 Task: In the Company emc.com, Create email and send with subject: 'Welcome to a New Paradigm: Introducing Our Visionary Solution', and with mail content 'Hello,_x000D_
Welcome to a new era of excellence. Discover the tools and resources that will redefine your industry and set you on a path to greatness._x000D_
Thanks & Regards', attach the document: Project_plan.docx and insert image: visitingcard.jpg. Below Thanks & Regards, write snapchat and insert the URL: 'www.snapchat.com'. Mark checkbox to create task to follow up : In 3 business days .  Enter or choose an email address of recipient's from company's contact and send.. Logged in from softage.5@softage.net
Action: Mouse moved to (82, 57)
Screenshot: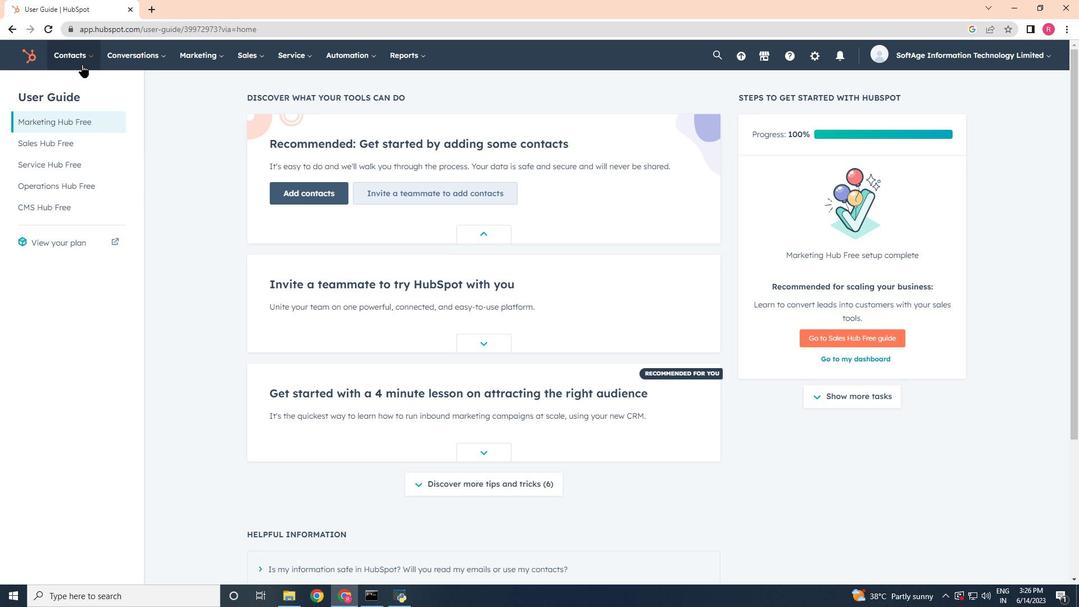 
Action: Mouse pressed left at (82, 57)
Screenshot: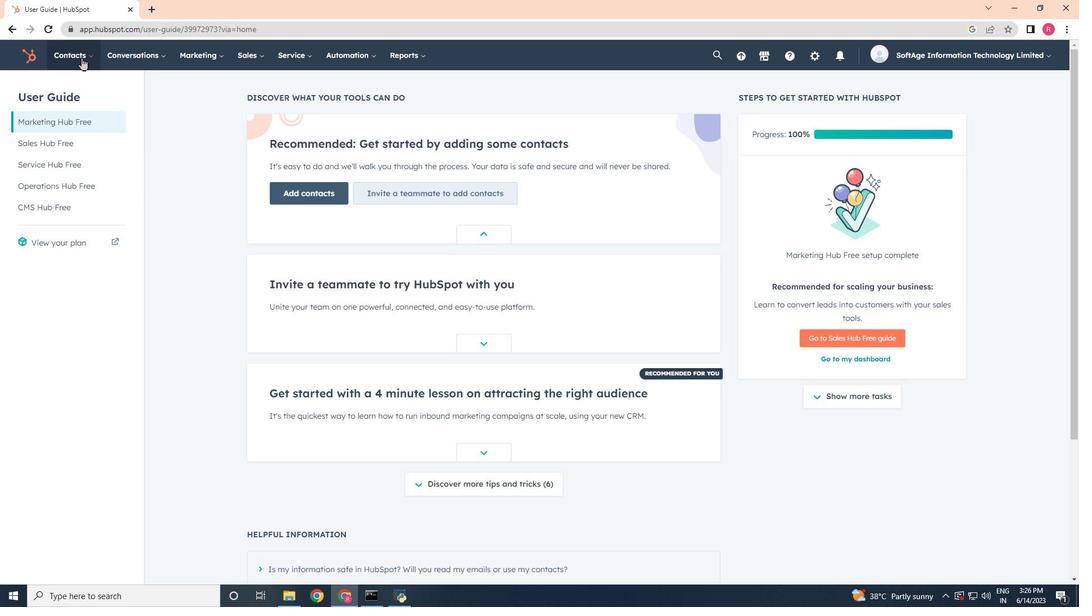 
Action: Mouse moved to (85, 104)
Screenshot: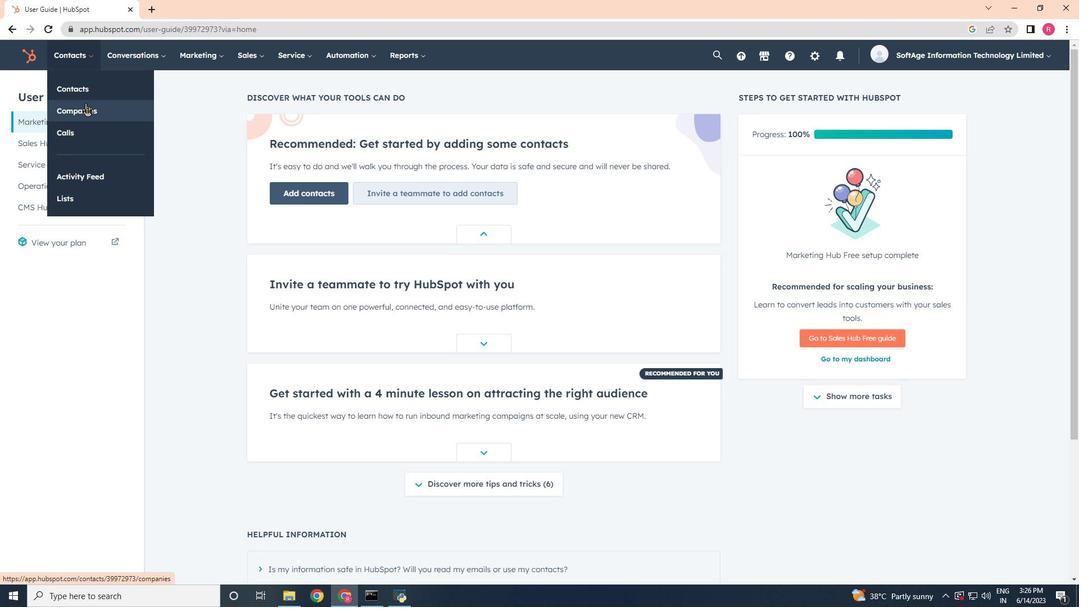 
Action: Mouse pressed left at (85, 104)
Screenshot: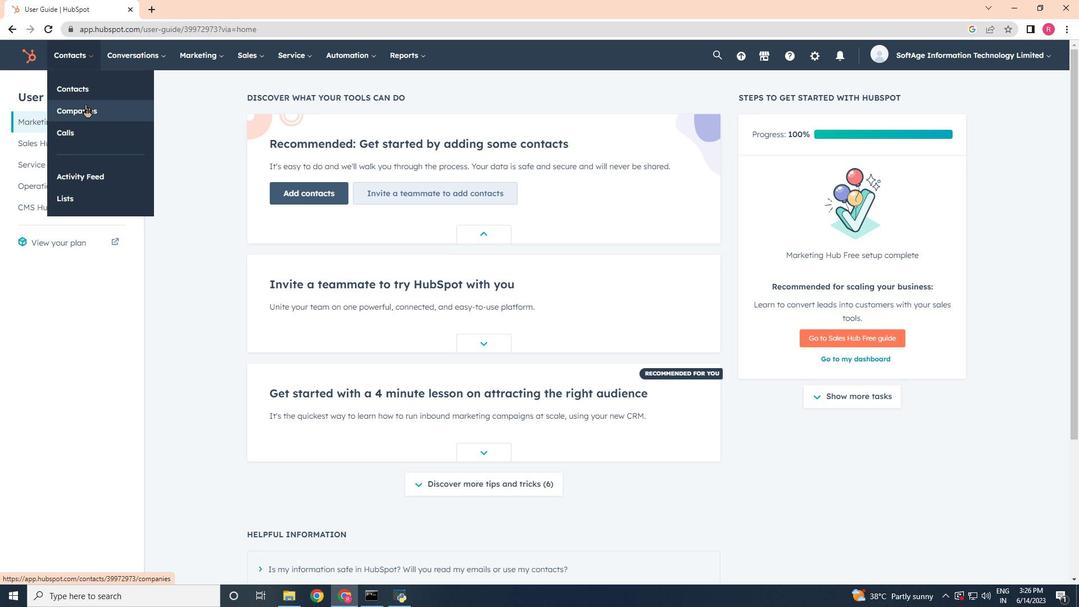 
Action: Mouse moved to (94, 181)
Screenshot: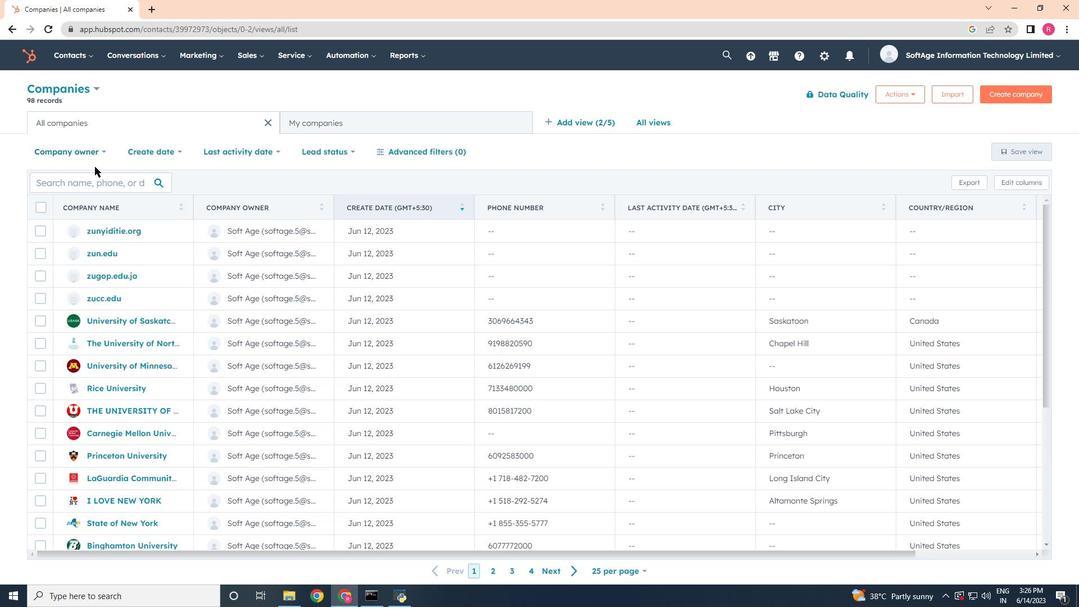 
Action: Mouse pressed left at (94, 181)
Screenshot: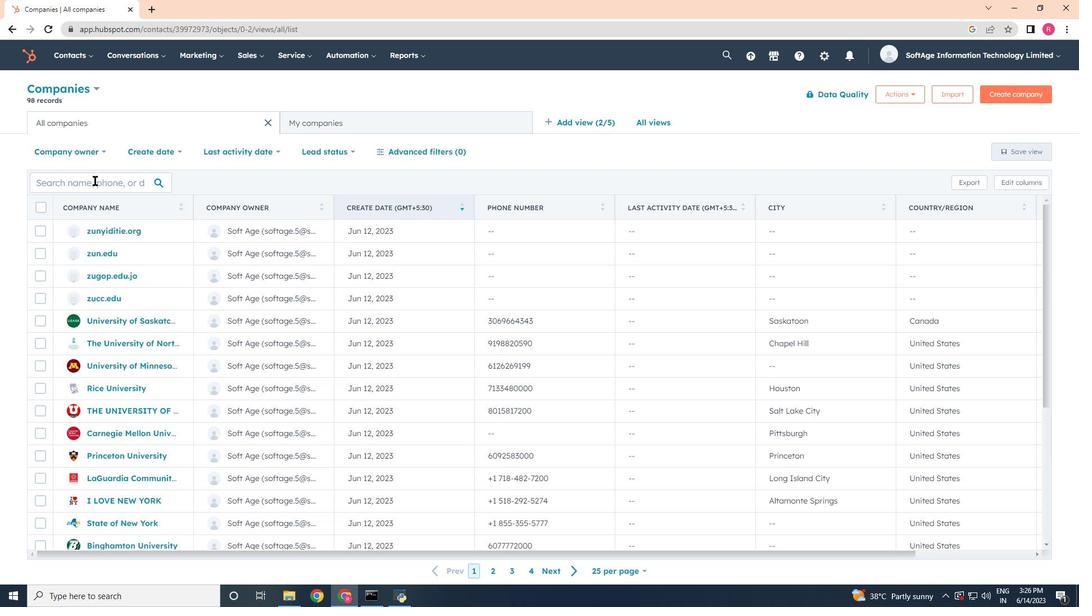 
Action: Key pressed emc.com
Screenshot: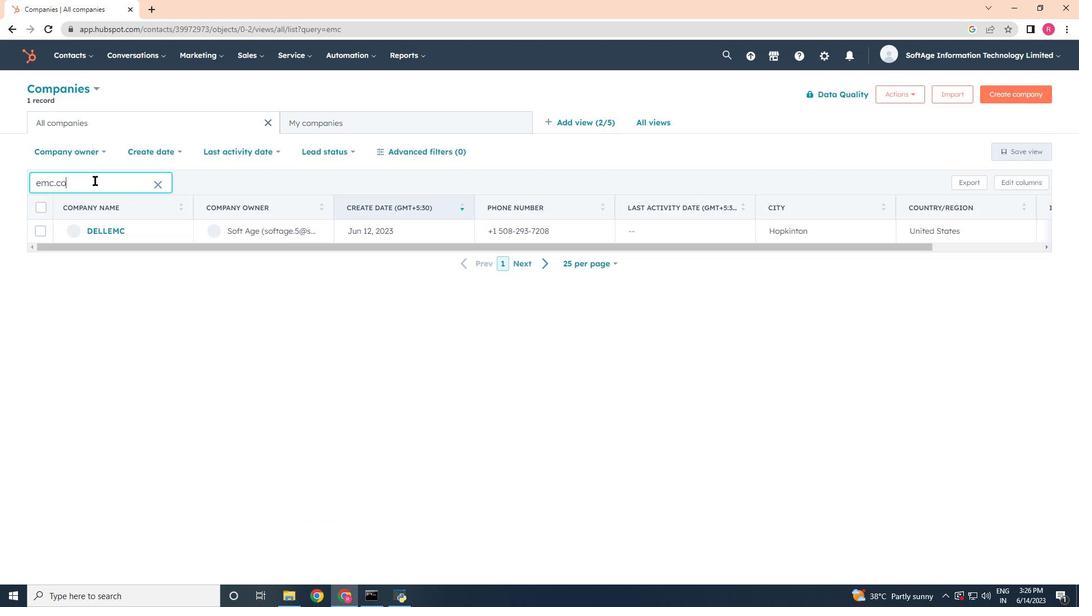 
Action: Mouse moved to (93, 231)
Screenshot: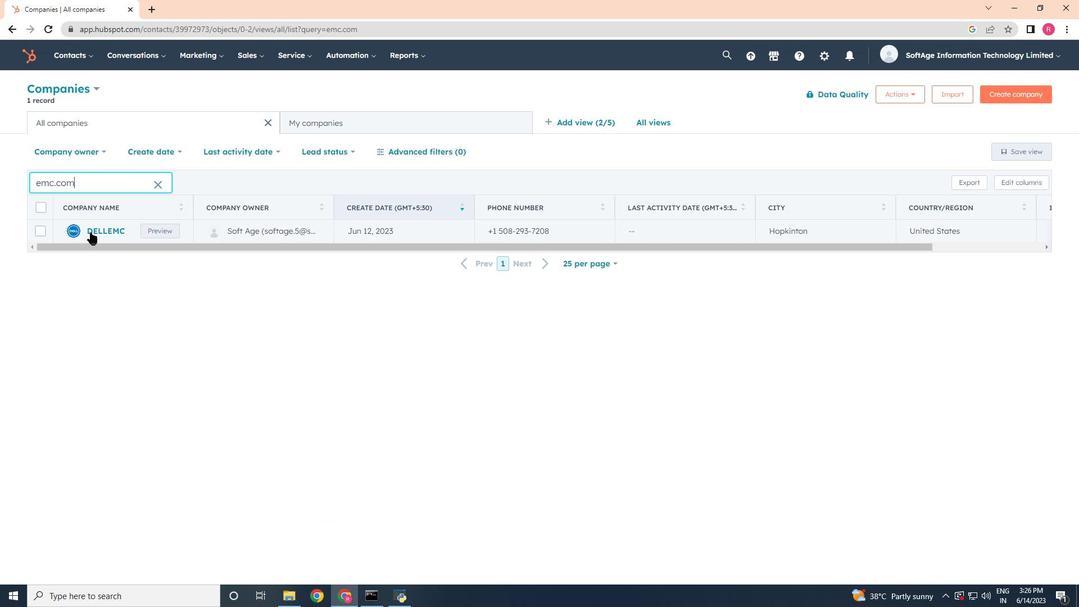 
Action: Mouse pressed left at (93, 231)
Screenshot: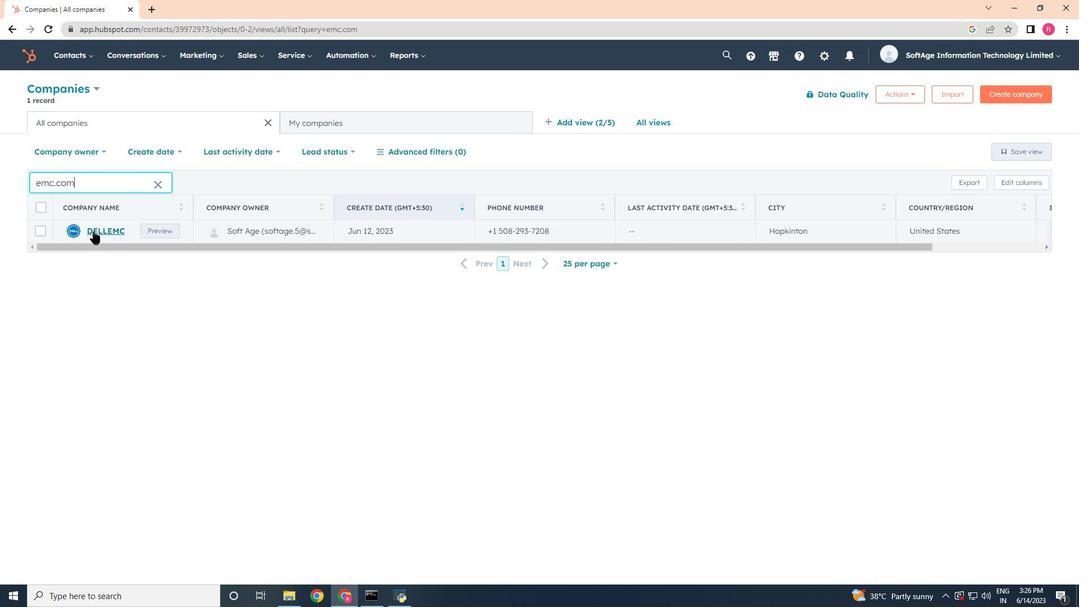 
Action: Mouse moved to (78, 185)
Screenshot: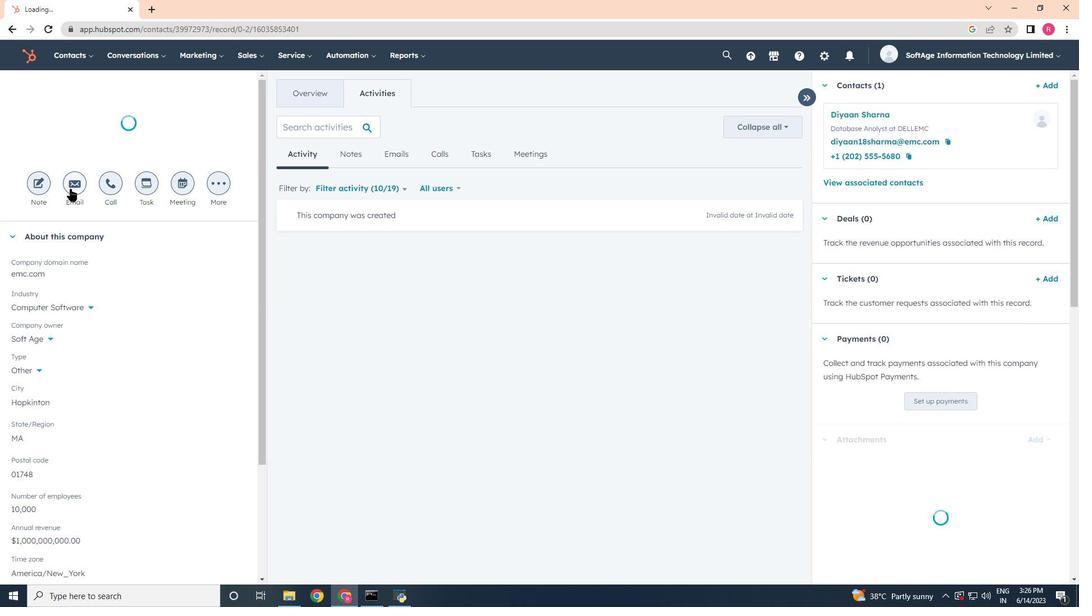 
Action: Mouse pressed left at (78, 185)
Screenshot: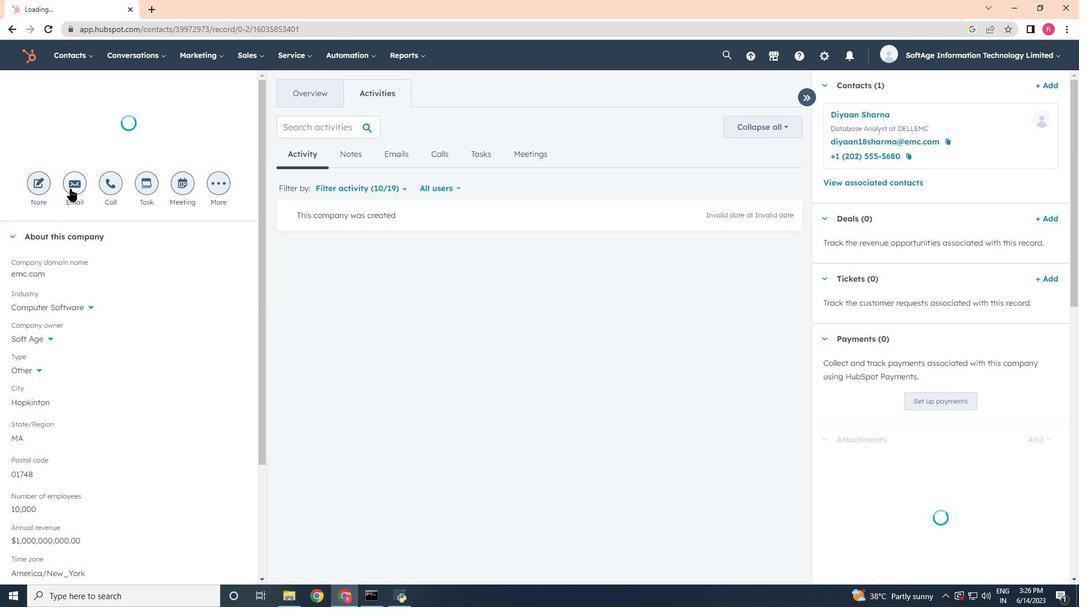
Action: Mouse moved to (953, 279)
Screenshot: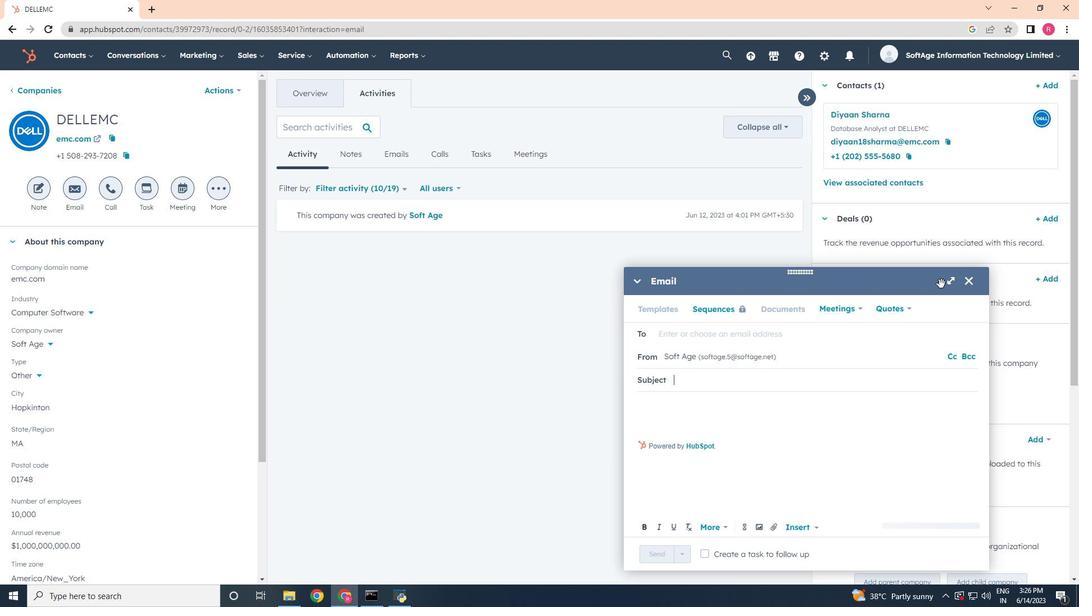 
Action: Mouse pressed left at (953, 279)
Screenshot: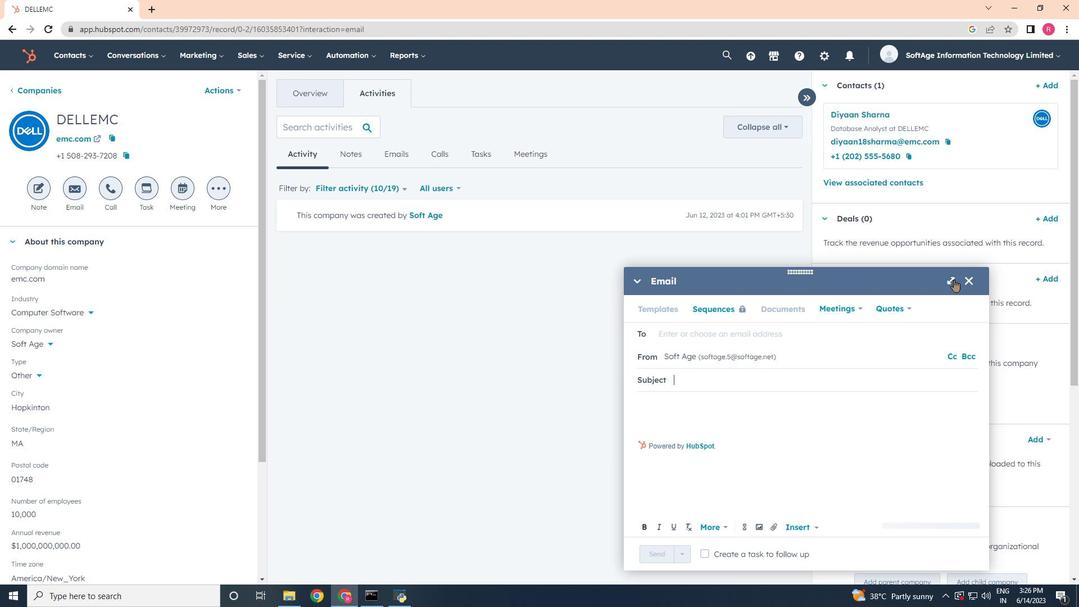 
Action: Mouse moved to (349, 245)
Screenshot: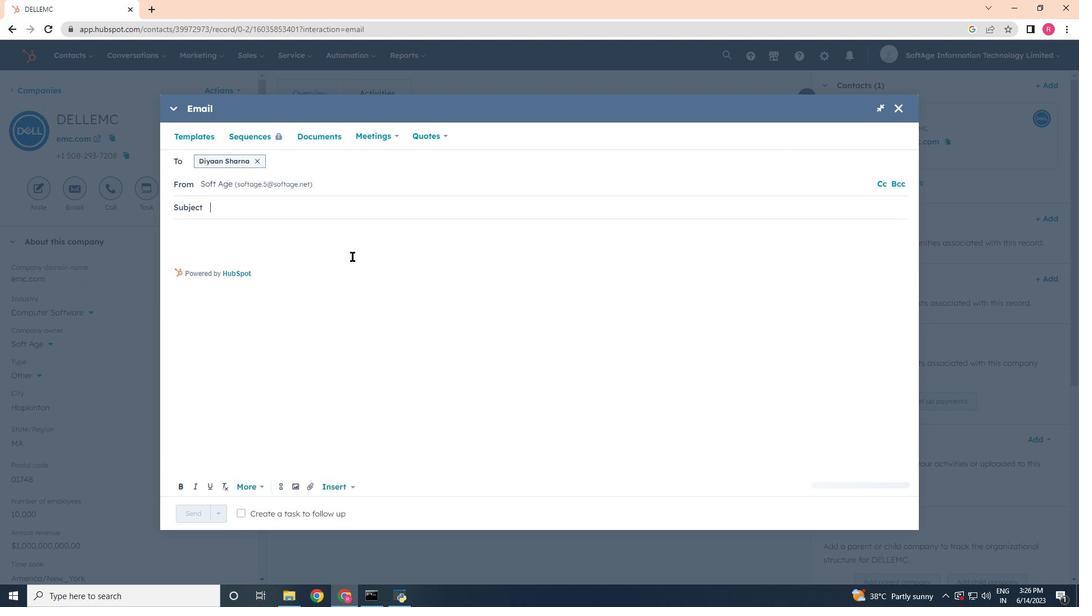 
Action: Key pressed <Key.shift><Key.shift><Key.shift><Key.shift><Key.shift><Key.shift><Key.shift><Key.shift><Key.shift><Key.shift><Key.shift><Key.shift><Key.shift><Key.shift><Key.shift><Key.shift><Key.shift><Key.shift><Key.shift><Key.shift><Key.shift><Key.shift><Key.shift><Key.shift><Key.shift><Key.shift><Key.shift><Key.shift><Key.shift><Key.shift><Key.shift><Key.shift><Key.shift><Key.shift><Key.shift><Key.shift><Key.shift><Key.shift><Key.shift><Key.shift><Key.shift><Key.shift><Key.shift><Key.shift><Key.shift><Key.shift><Key.shift><Key.shift><Key.shift><Key.shift><Key.shift><Key.shift><Key.shift><Key.shift><Key.shift><Key.shift><Key.shift><Key.shift>Welcome<Key.space>to<Key.space>a<Key.space><Key.shift>New<Key.space><Key.shift>Paradigm<Key.shift_r>:<Key.space><Key.shift>Introducing<Key.space><Key.shift>Our<Key.space><Key.shift>Visionary<Key.space><Key.shift><Key.shift><Key.shift><Key.shift><Key.shift><Key.shift><Key.shift><Key.shift><Key.shift><Key.shift><Key.shift><Key.shift><Key.shift><Key.shift><Key.shift><Key.shift><Key.shift><Key.shift>Solution
Screenshot: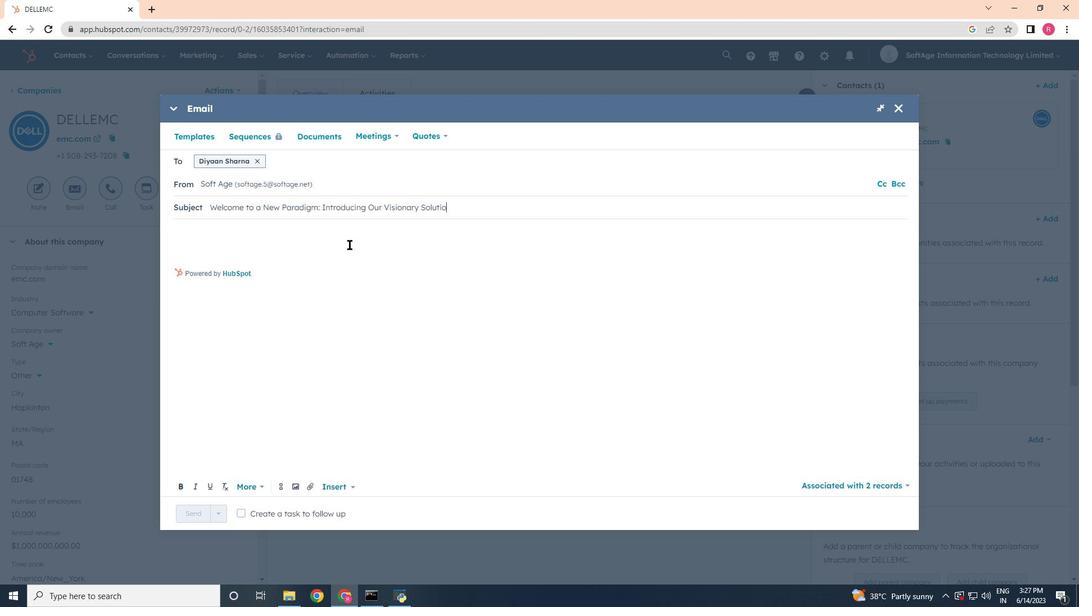 
Action: Mouse moved to (267, 239)
Screenshot: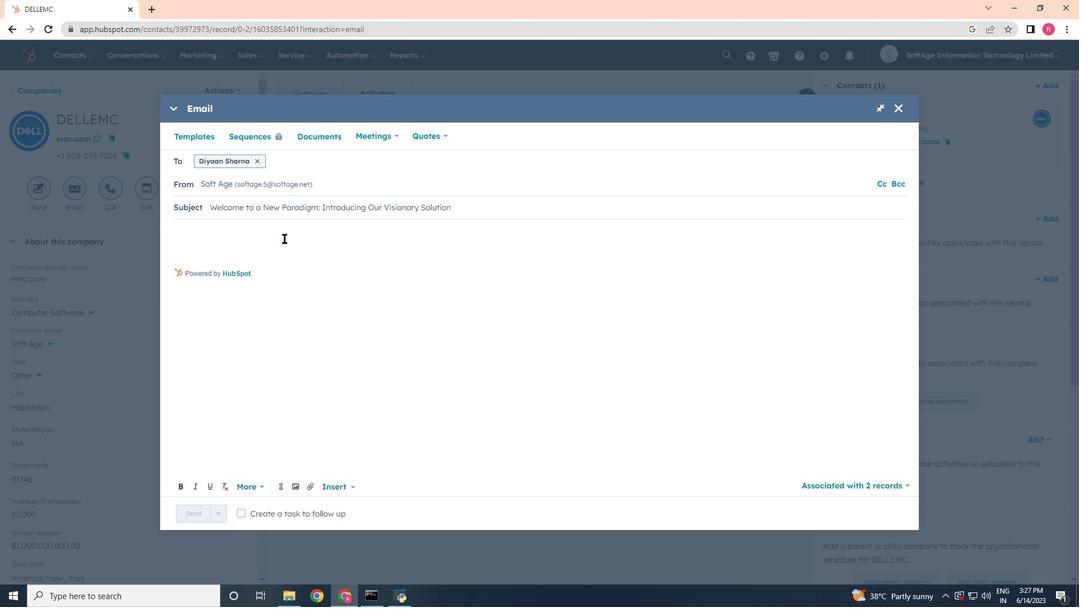 
Action: Mouse pressed left at (267, 239)
Screenshot: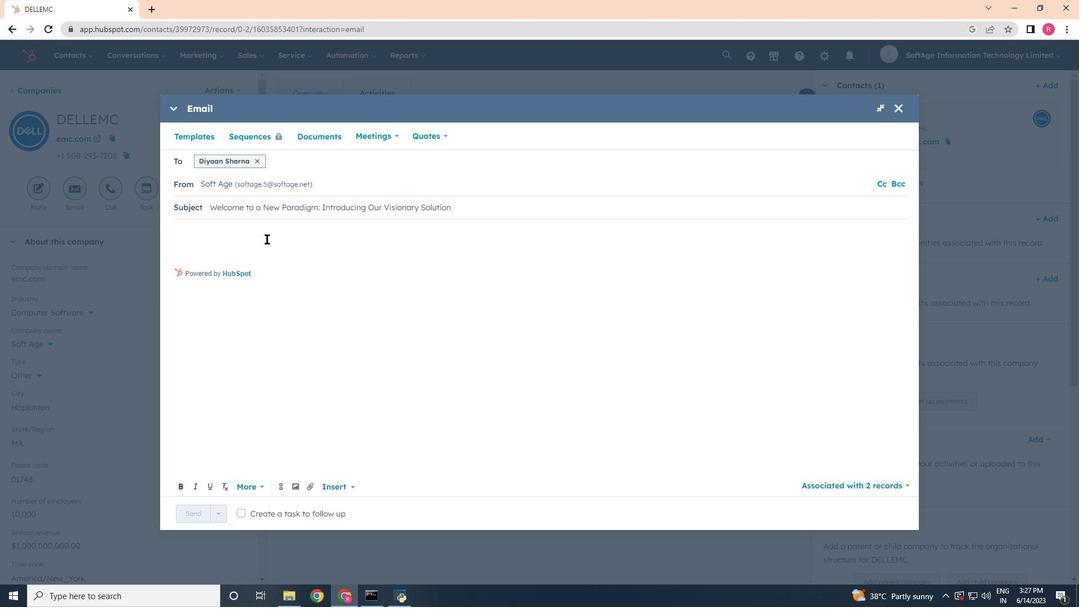 
Action: Key pressed <Key.backspace><Key.backspace><Key.shift>Hello,<Key.enter><Key.enter><Key.shift><Key.shift><Key.shift><Key.shift><Key.shift><Key.shift>Welcome<Key.space>to<Key.space>a<Key.space><Key.shift>new<Key.space>era<Key.space>of<Key.space>excellence<Key.space><Key.backspace>.<Key.space><Key.shift>Discover<Key.space>the<Key.space>tool<Key.space><Key.backspace>s<Key.space>and<Key.space>resources<Key.space>that<Key.space>will<Key.space>redefine<Key.space>your<Key.space>industry<Key.space>and<Key.space>set<Key.space>you<Key.space>on<Key.space>a<Key.space>path<Key.space>to<Key.space>greatness.\<Key.backspace><Key.enter><Key.enter><Key.shift><Key.shift><Key.shift><Key.shift><Key.shift><Key.shift><Key.shift><Key.shift><Key.shift><Key.shift><Key.shift><Key.shift>Thanks<Key.space><Key.shift><Key.shift><Key.shift><Key.shift><Key.shift><Key.shift><Key.shift><Key.shift><Key.shift><Key.shift><Key.shift><Key.shift><Key.shift><Key.shift><Key.shift><Key.shift><Key.shift><Key.shift><Key.shift><Key.shift><Key.shift><Key.shift><Key.shift><Key.shift><Key.shift><Key.shift><Key.shift><Key.shift><Key.shift><Key.shift><Key.shift><Key.shift><Key.shift><Key.shift><Key.shift><Key.shift><Key.shift><Key.shift><Key.shift>&<Key.space><Key.shift><Key.shift><Key.shift><Key.shift><Key.shift><Key.shift><Key.shift><Key.shift><Key.shift><Key.shift><Key.shift>Regards,
Screenshot: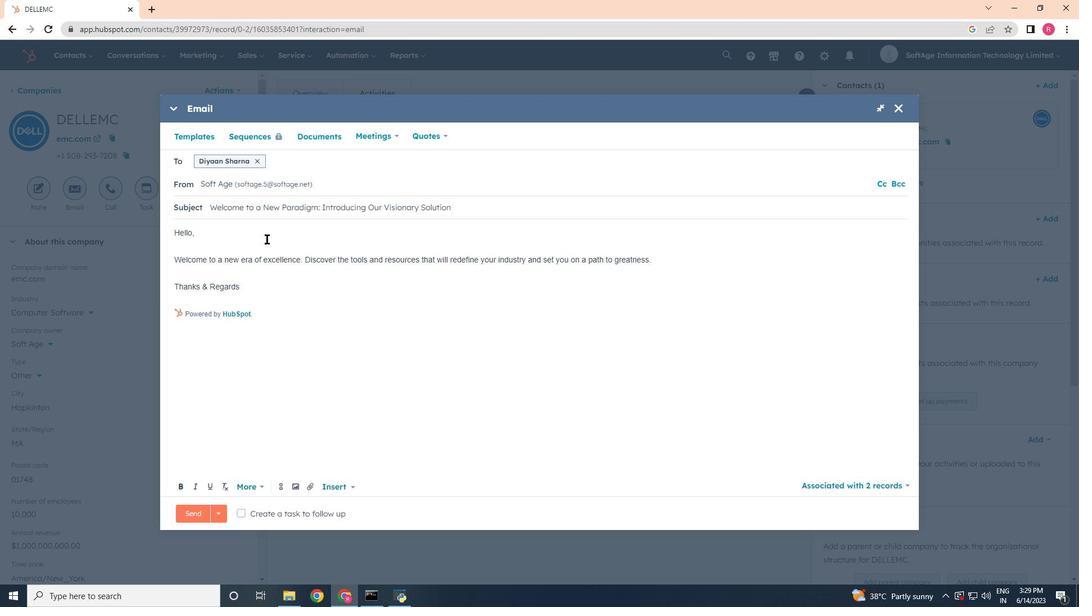 
Action: Mouse moved to (310, 391)
Screenshot: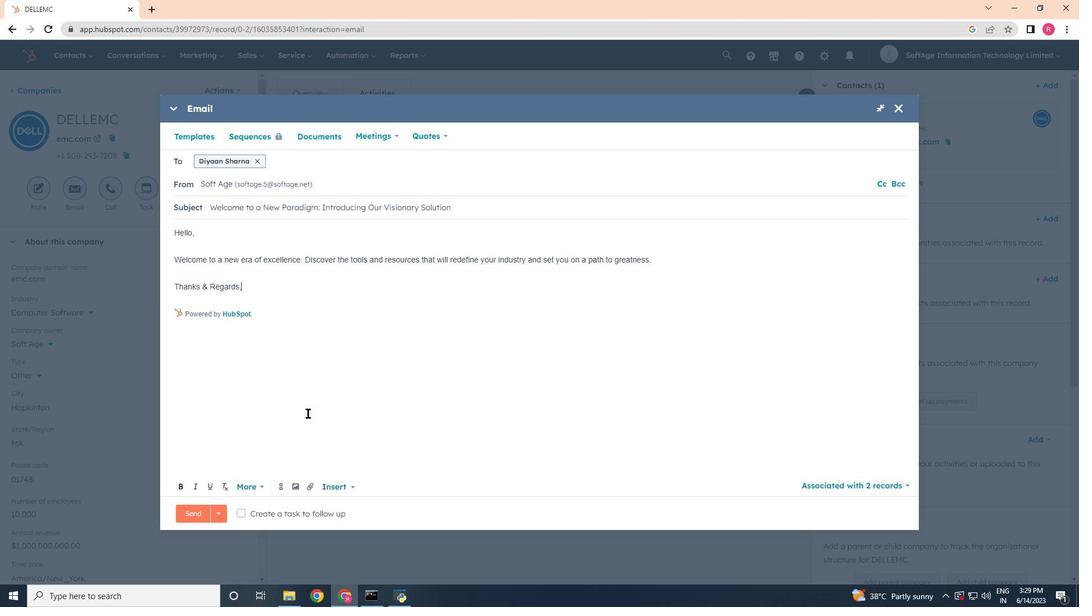 
Action: Key pressed <Key.enter>
Screenshot: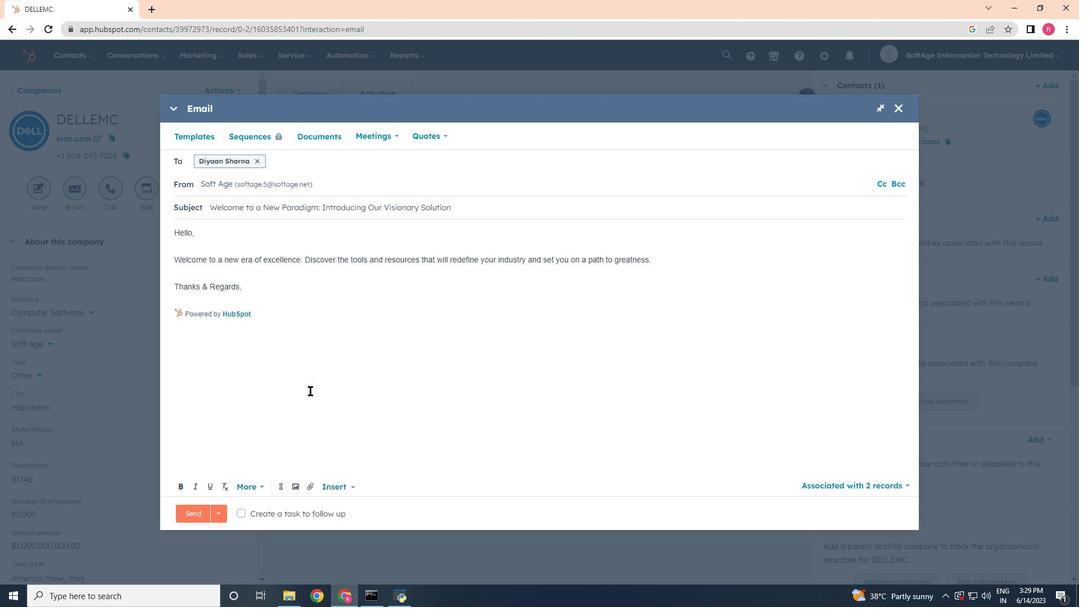 
Action: Mouse moved to (310, 490)
Screenshot: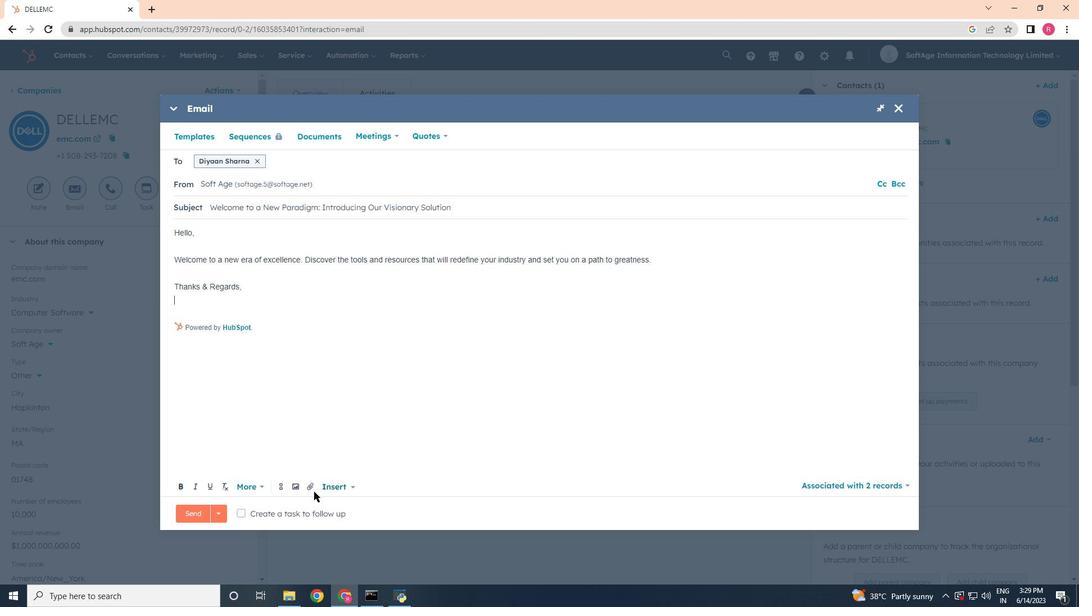 
Action: Mouse pressed left at (310, 490)
Screenshot: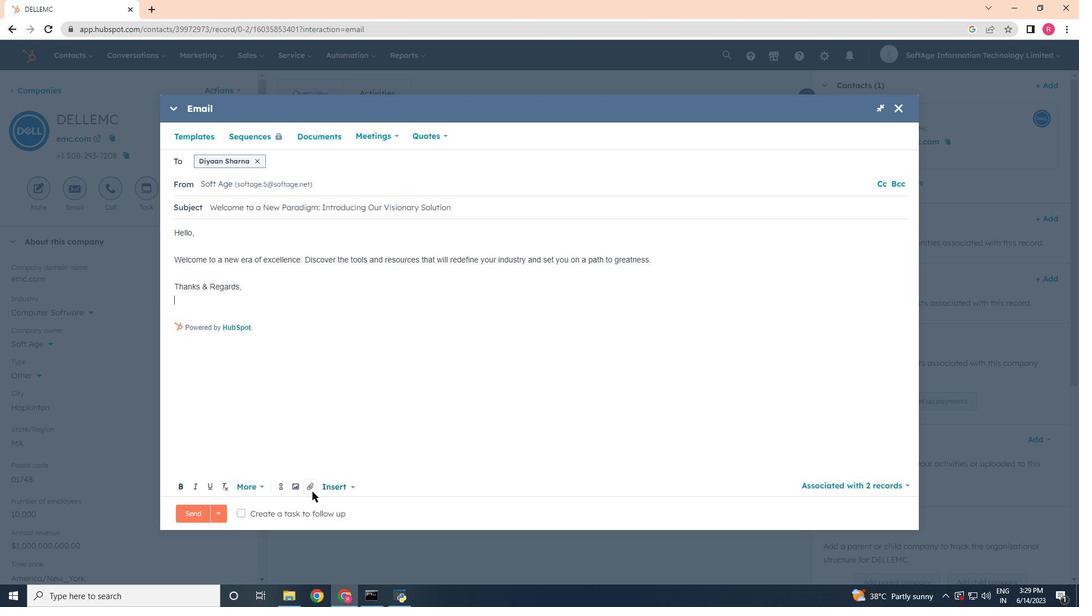 
Action: Mouse moved to (317, 455)
Screenshot: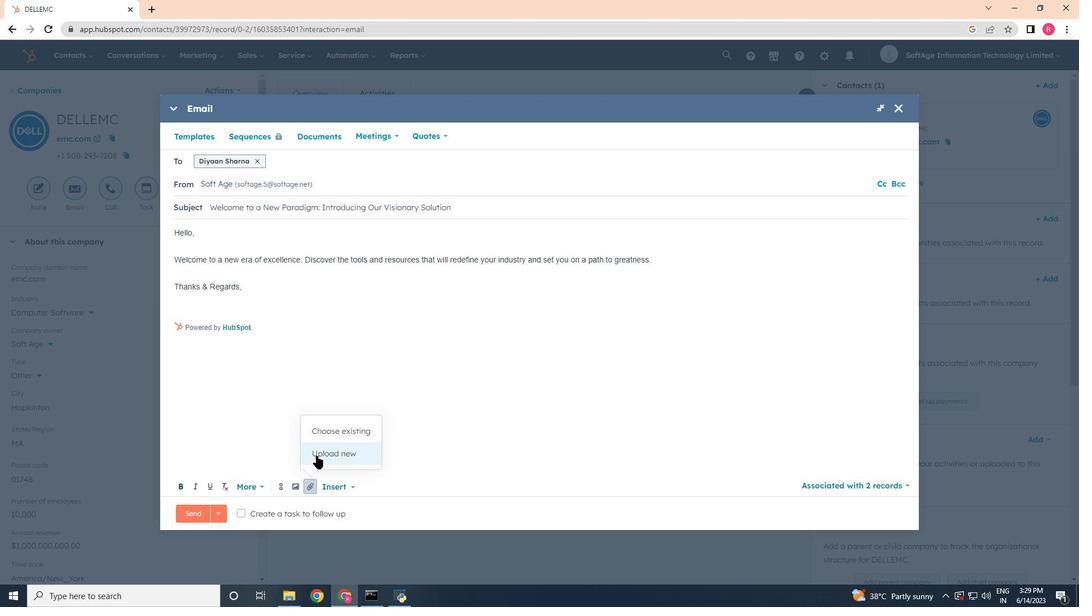 
Action: Mouse pressed left at (317, 455)
Screenshot: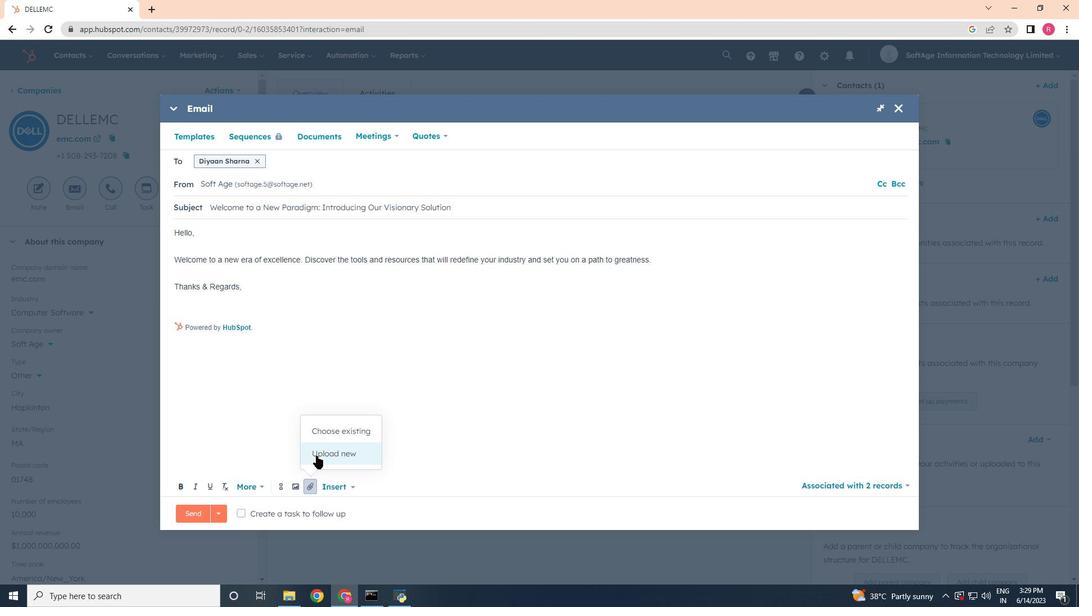 
Action: Mouse moved to (175, 184)
Screenshot: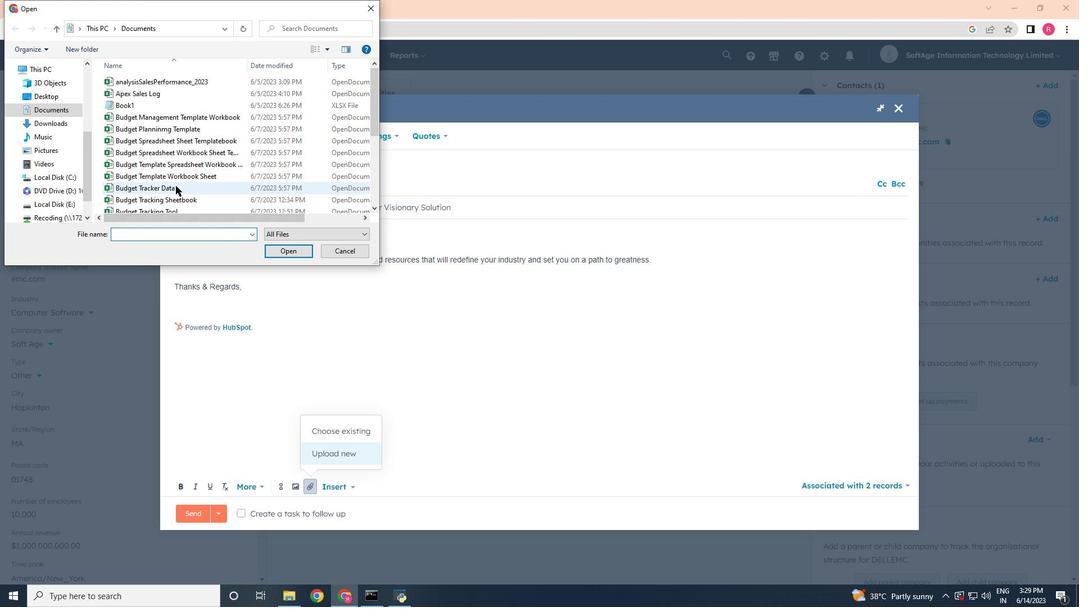 
Action: Mouse scrolled (175, 183) with delta (0, 0)
Screenshot: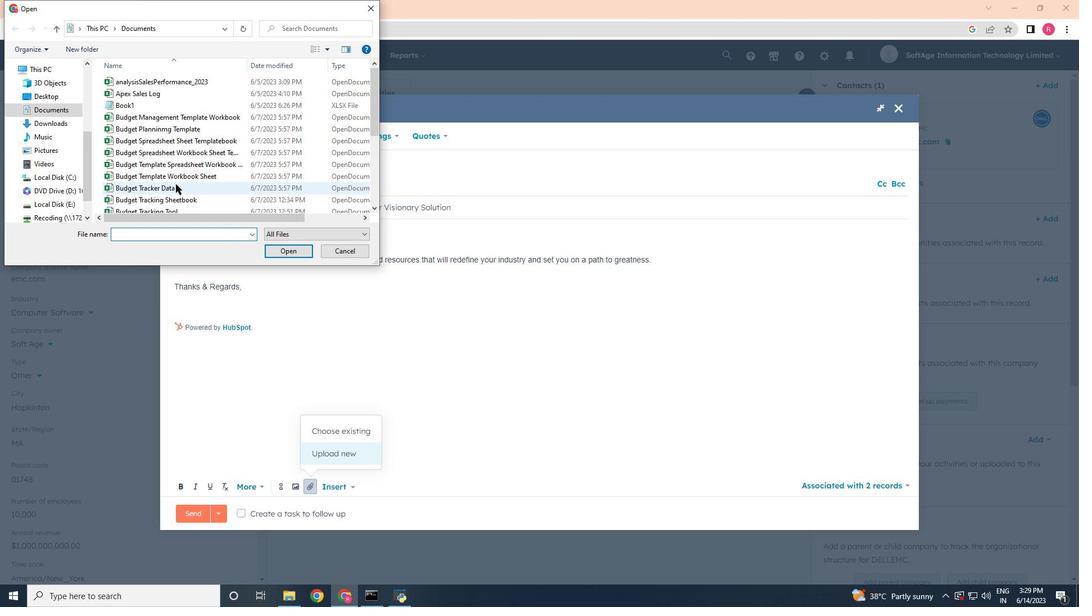 
Action: Mouse scrolled (175, 183) with delta (0, 0)
Screenshot: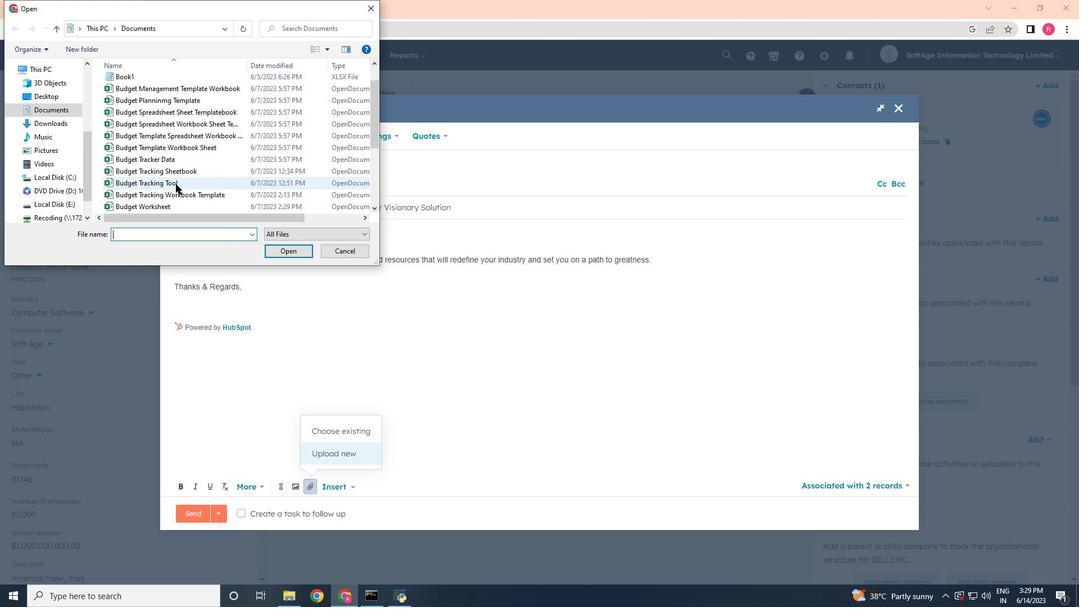 
Action: Mouse scrolled (175, 183) with delta (0, 0)
Screenshot: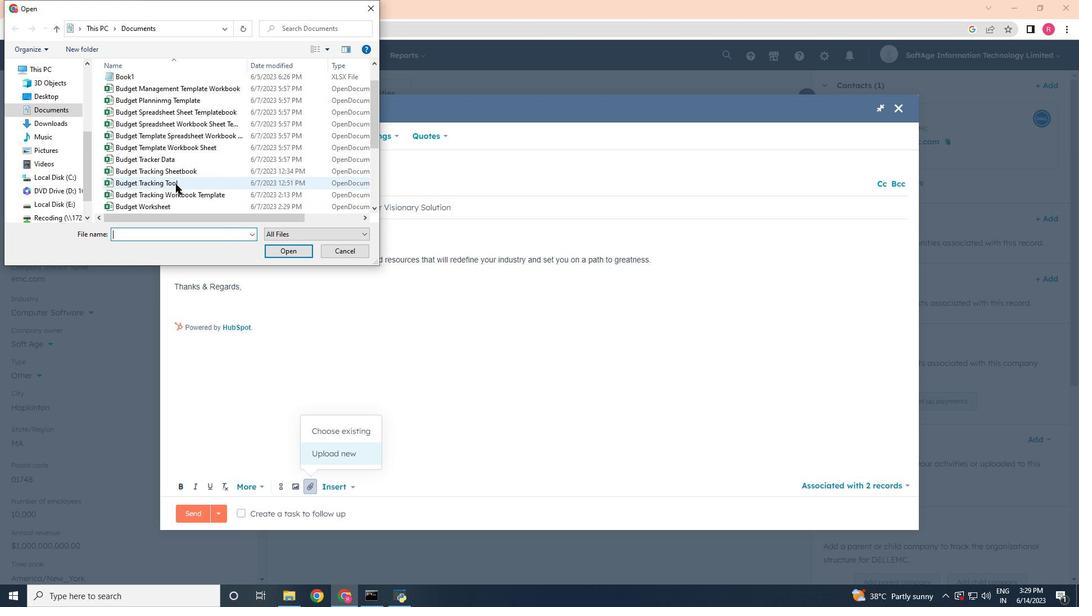 
Action: Mouse scrolled (175, 183) with delta (0, 0)
Screenshot: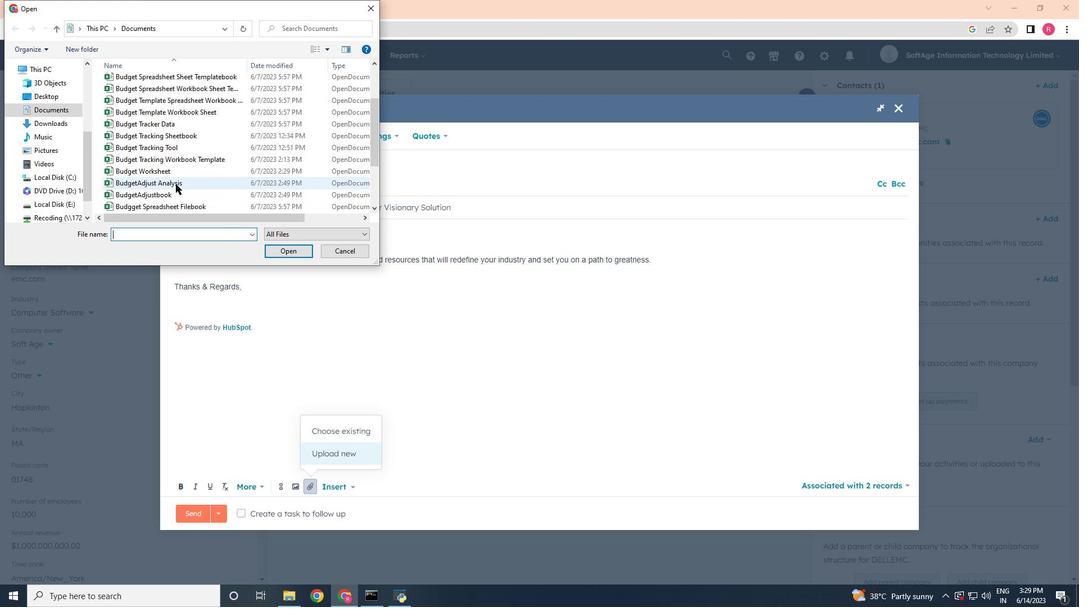 
Action: Mouse moved to (175, 184)
Screenshot: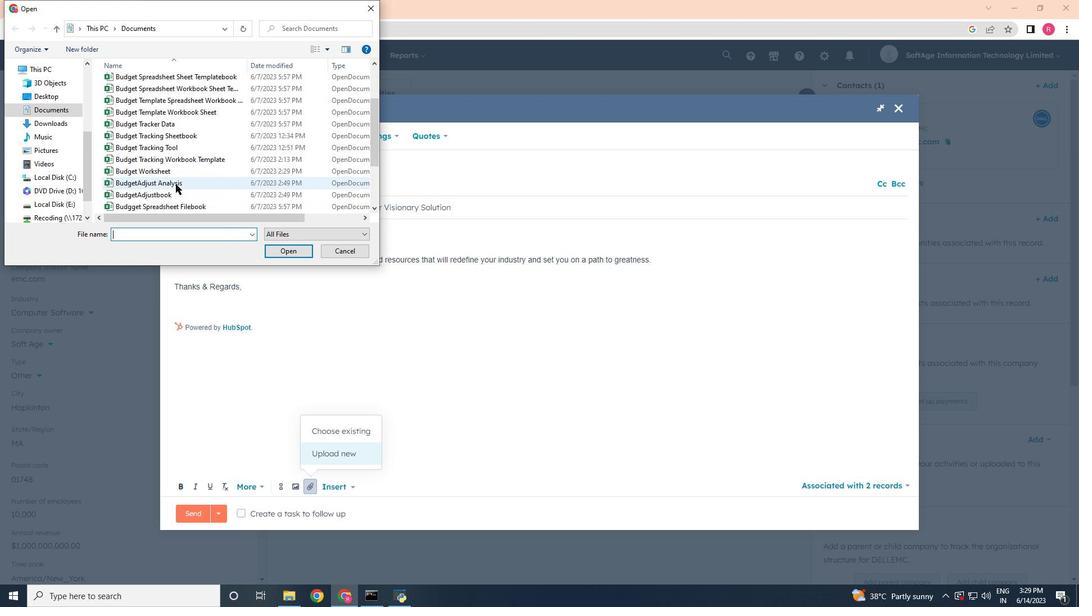 
Action: Mouse scrolled (175, 183) with delta (0, 0)
Screenshot: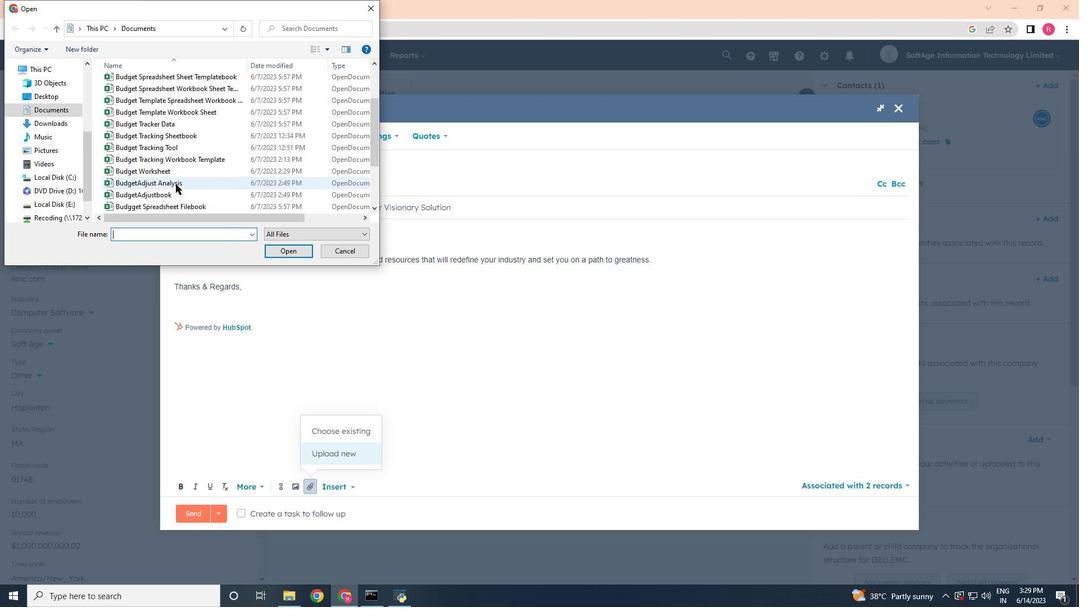 
Action: Mouse moved to (176, 191)
Screenshot: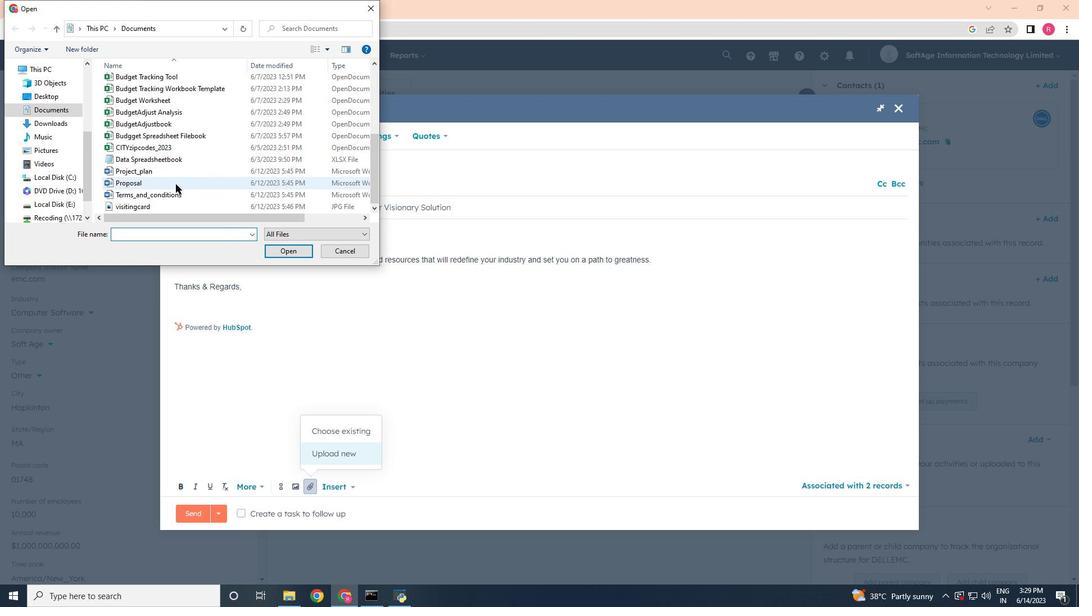 
Action: Mouse scrolled (176, 191) with delta (0, 0)
Screenshot: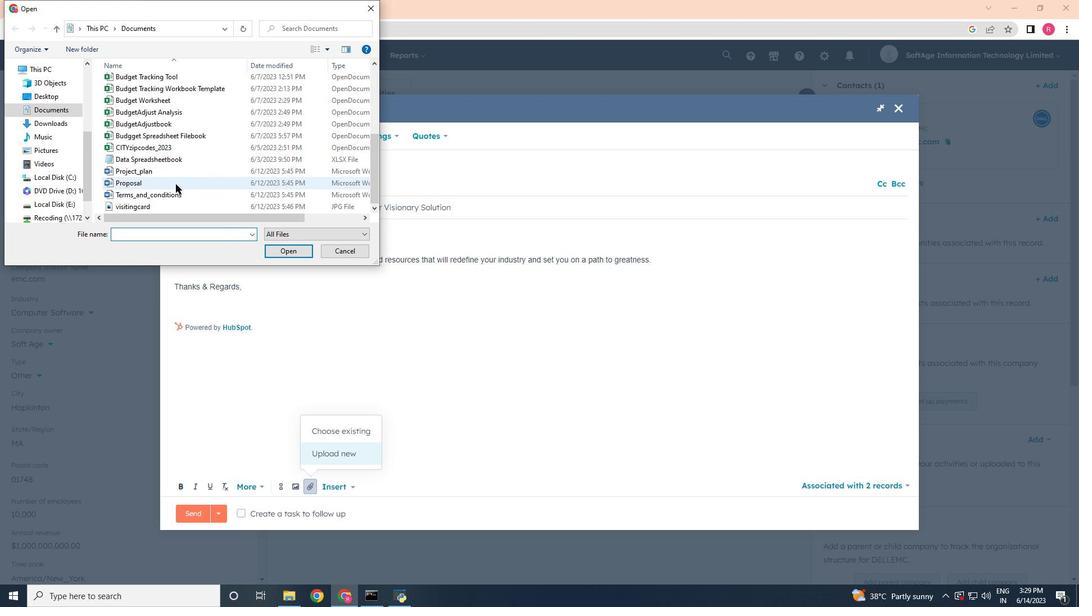 
Action: Mouse moved to (177, 192)
Screenshot: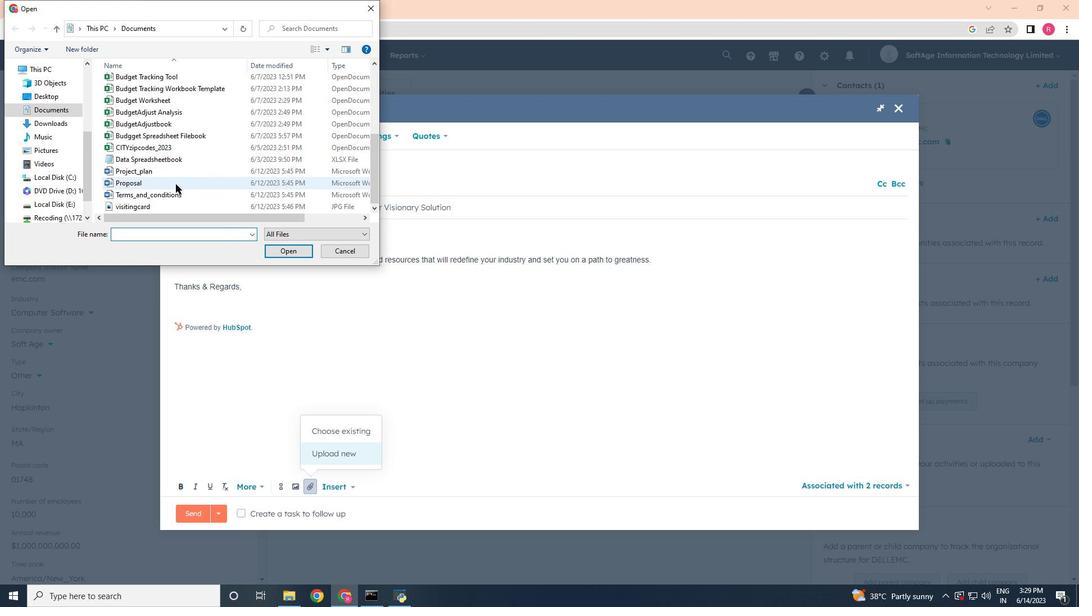 
Action: Mouse scrolled (177, 192) with delta (0, 0)
Screenshot: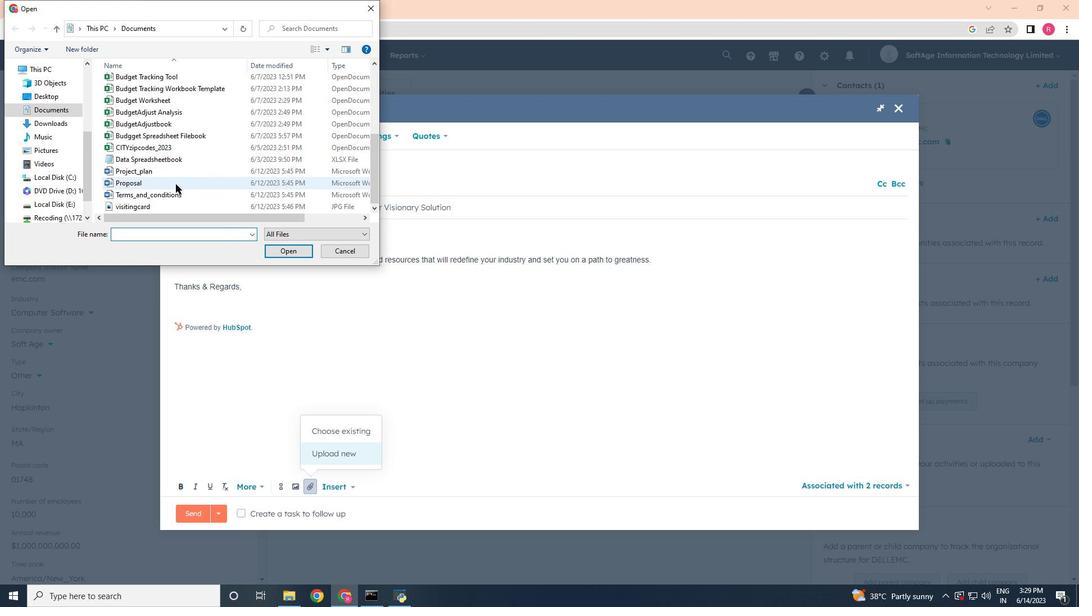 
Action: Mouse moved to (169, 172)
Screenshot: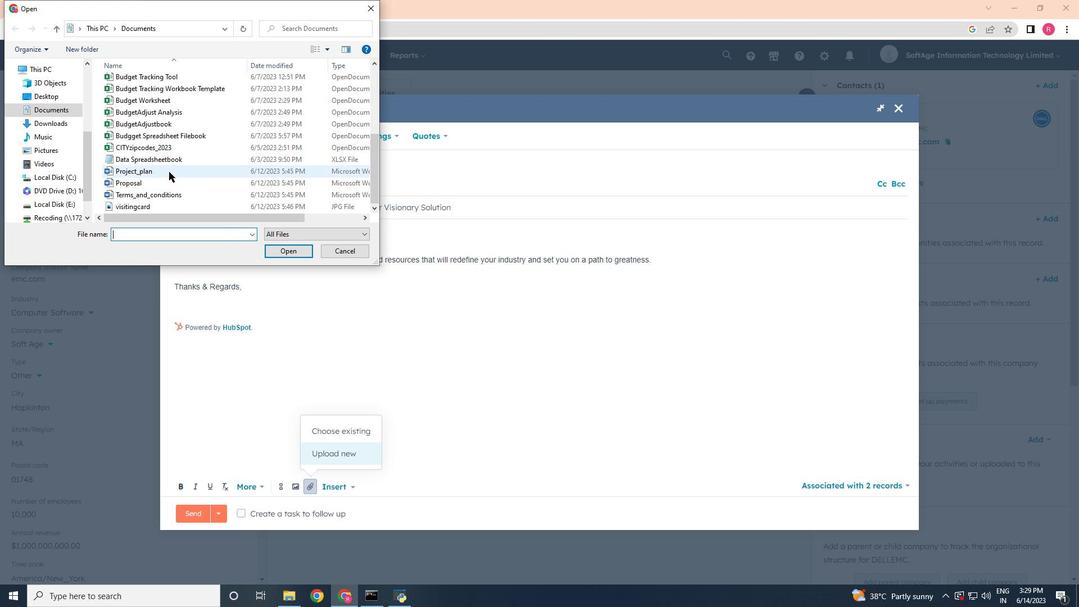 
Action: Mouse pressed left at (169, 172)
Screenshot: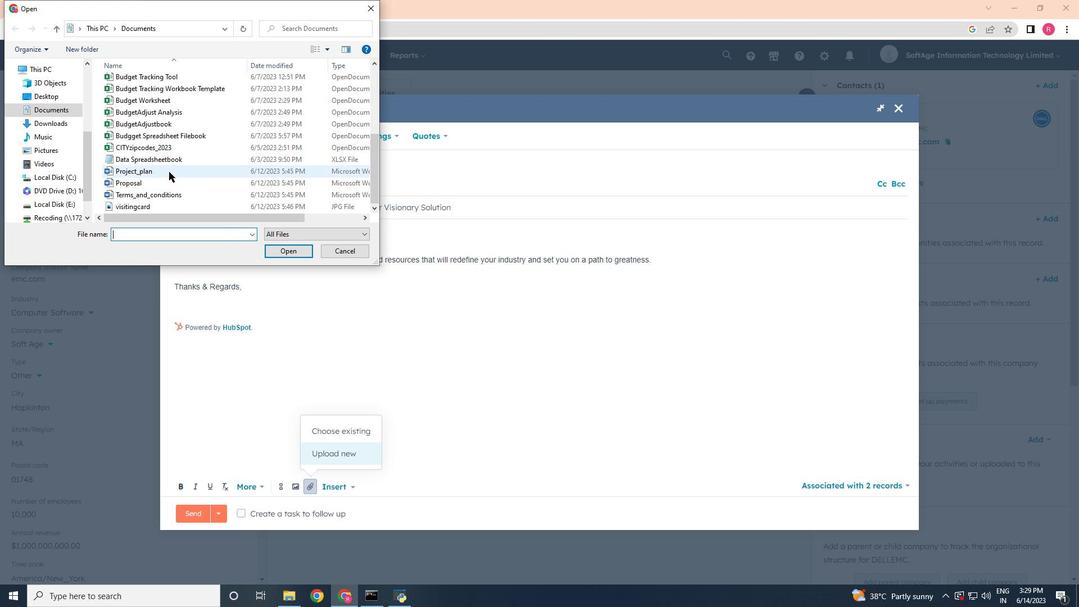 
Action: Mouse moved to (291, 251)
Screenshot: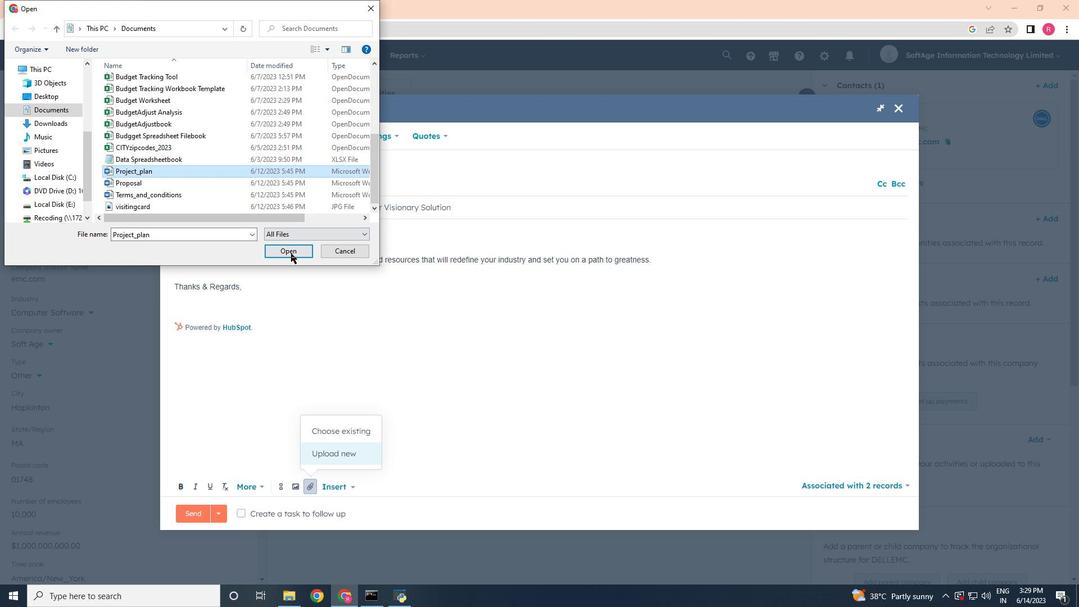 
Action: Mouse pressed left at (291, 251)
Screenshot: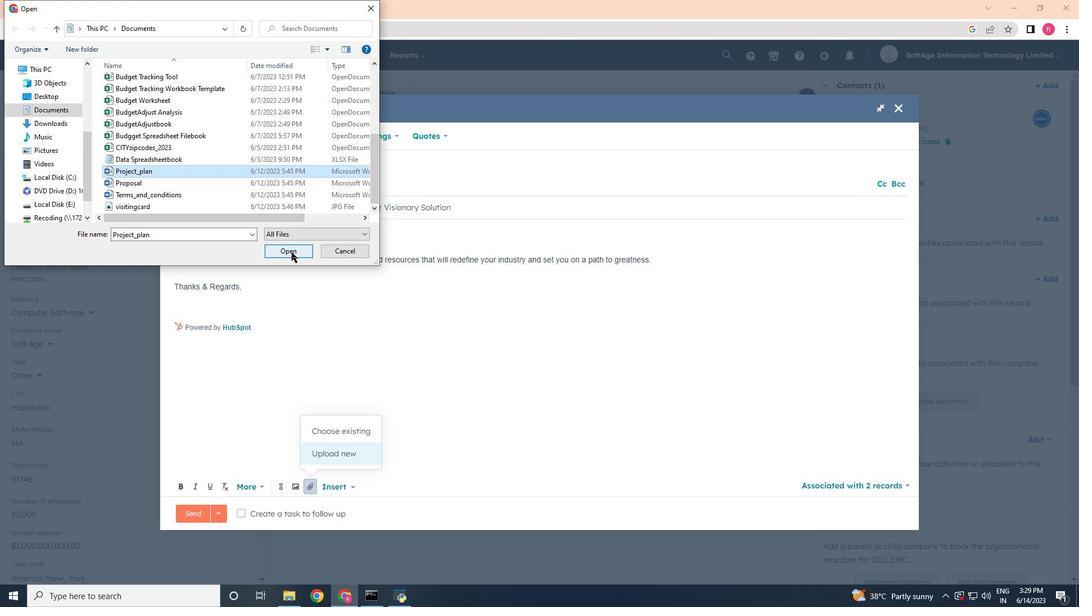 
Action: Mouse moved to (299, 460)
Screenshot: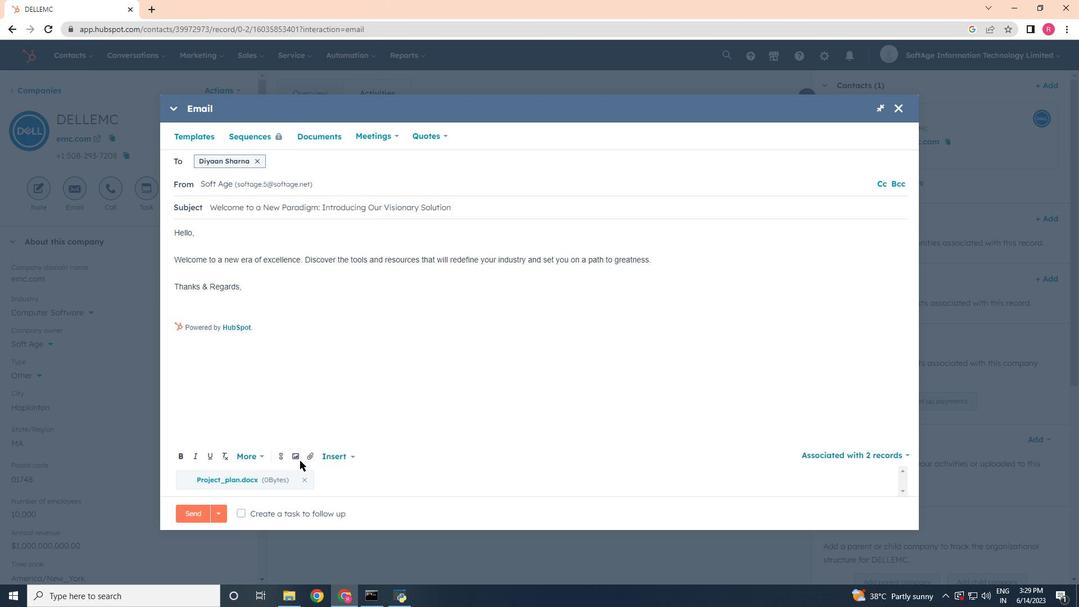 
Action: Mouse pressed left at (299, 460)
Screenshot: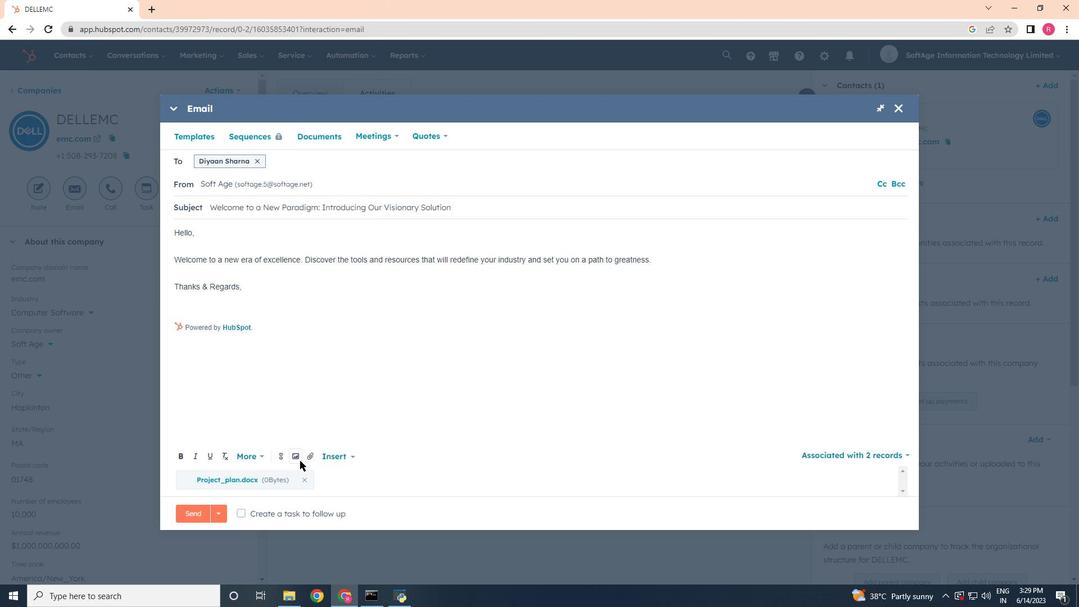 
Action: Mouse moved to (292, 422)
Screenshot: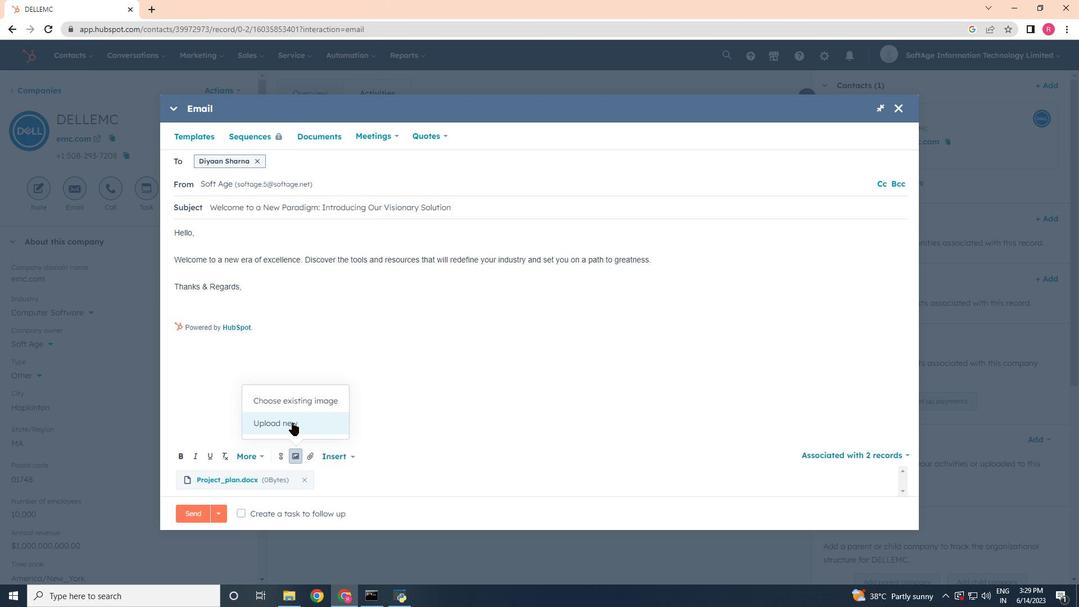 
Action: Mouse pressed left at (292, 422)
Screenshot: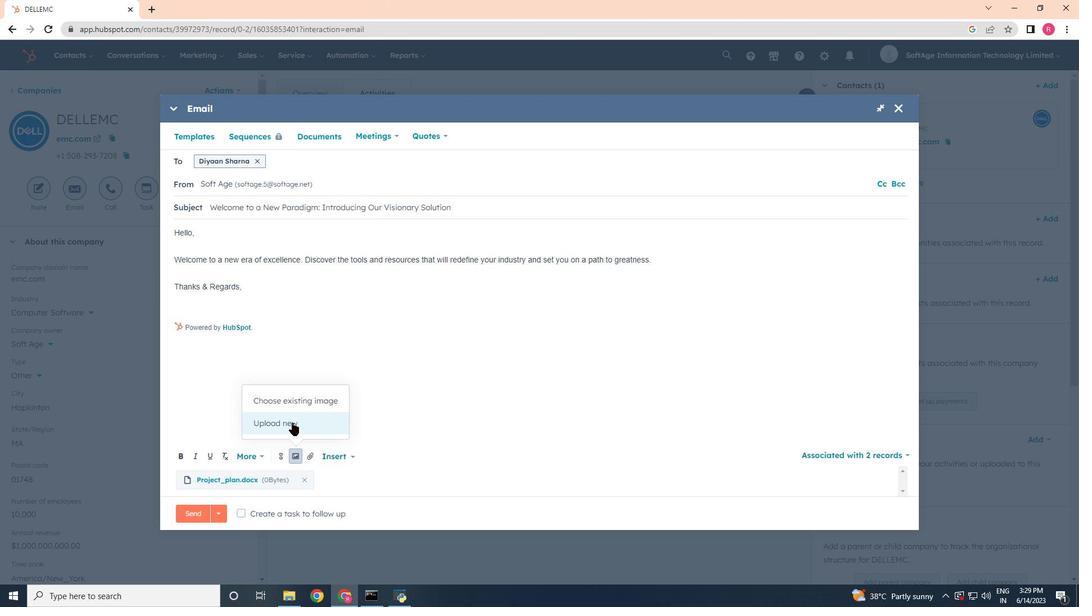 
Action: Mouse moved to (144, 101)
Screenshot: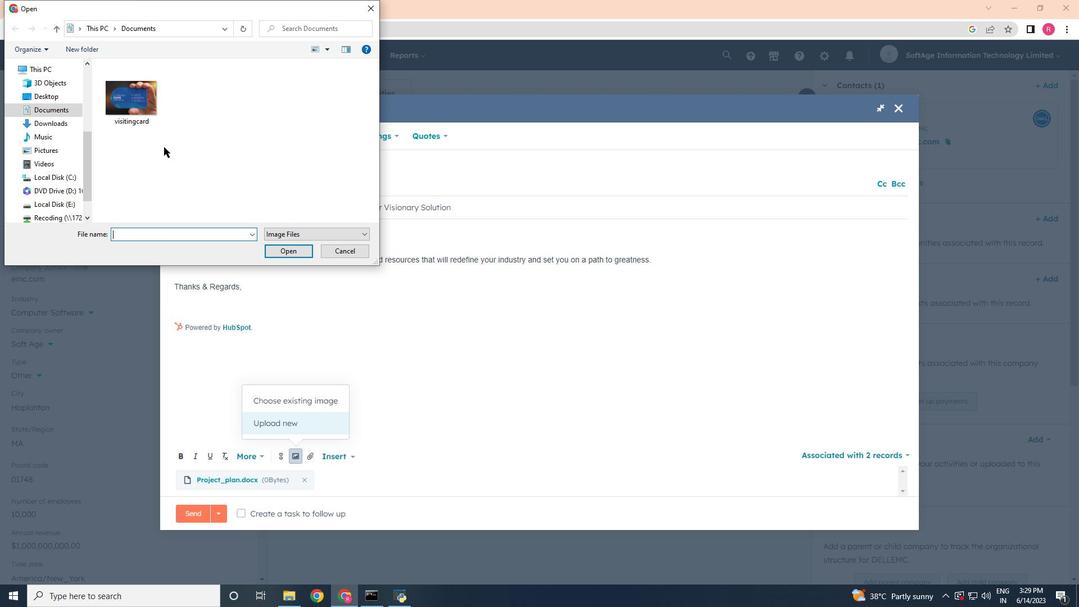 
Action: Mouse pressed left at (144, 101)
Screenshot: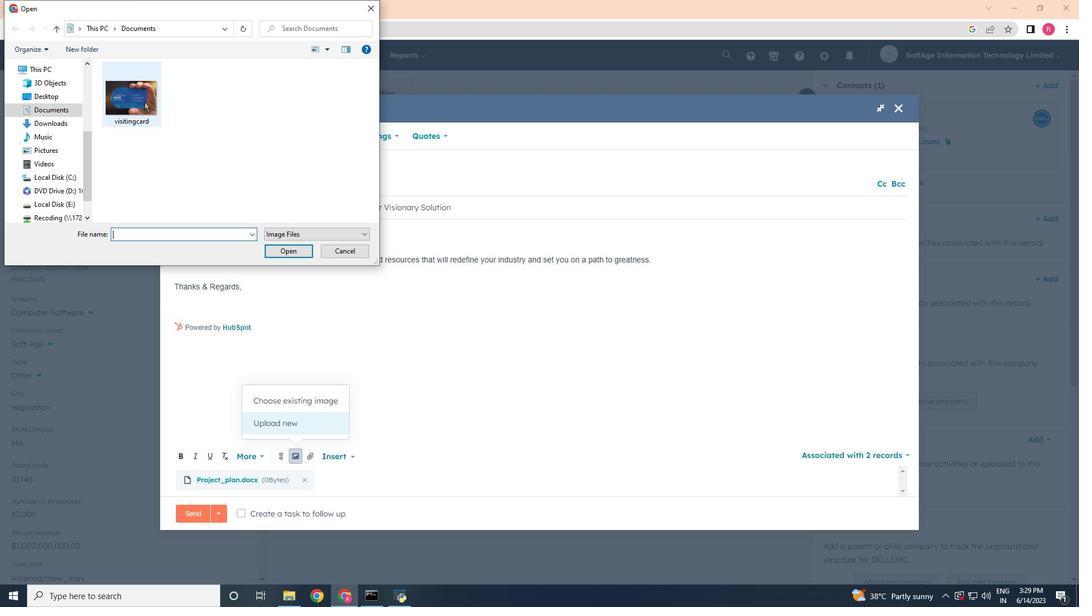 
Action: Mouse moved to (267, 248)
Screenshot: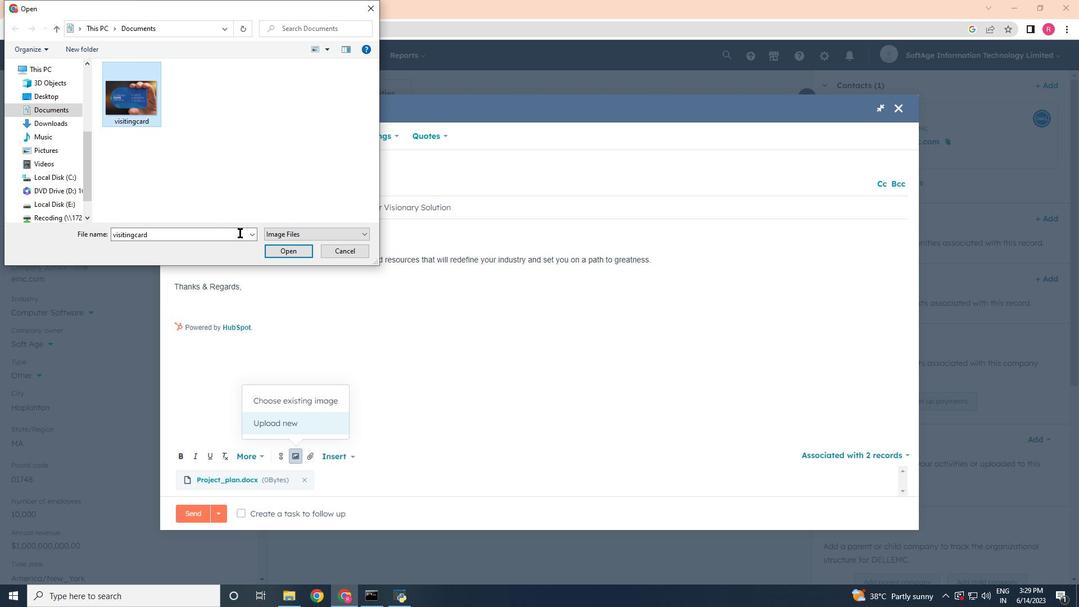 
Action: Mouse scrolled (267, 247) with delta (0, 0)
Screenshot: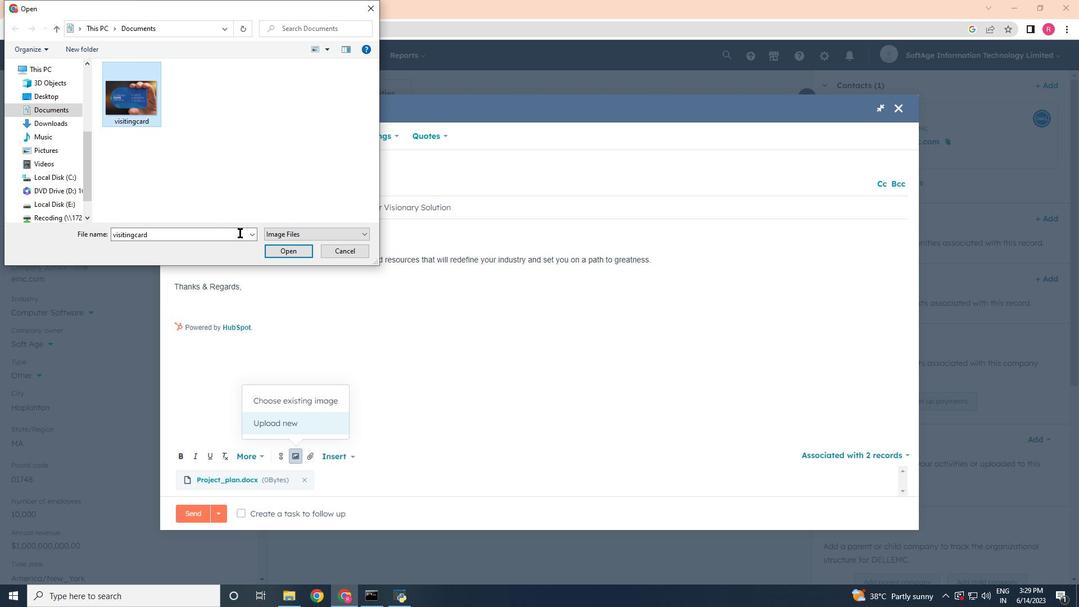 
Action: Mouse moved to (277, 257)
Screenshot: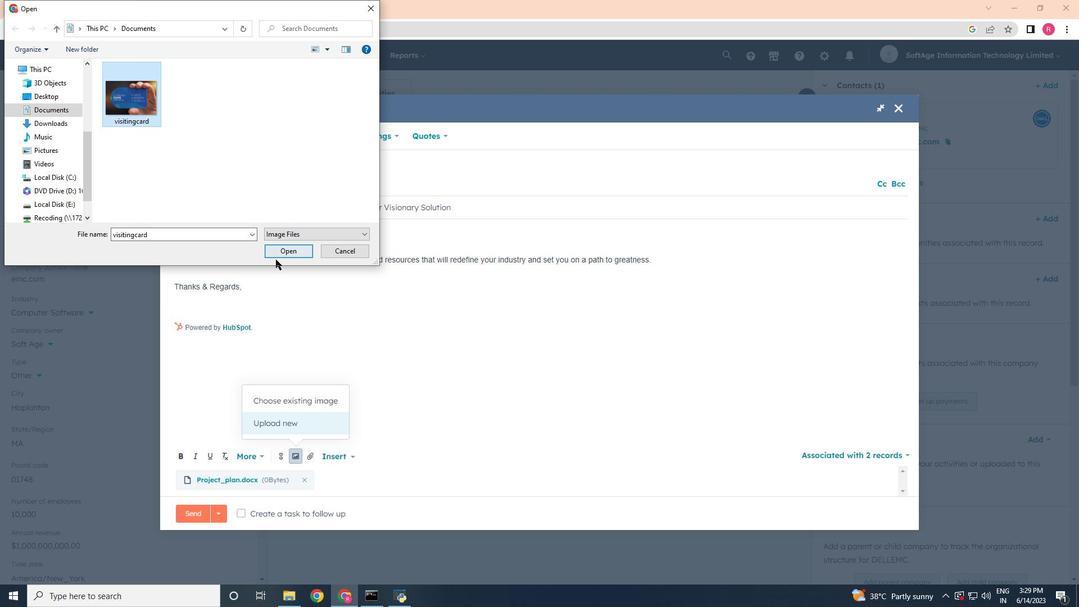 
Action: Mouse pressed left at (277, 257)
Screenshot: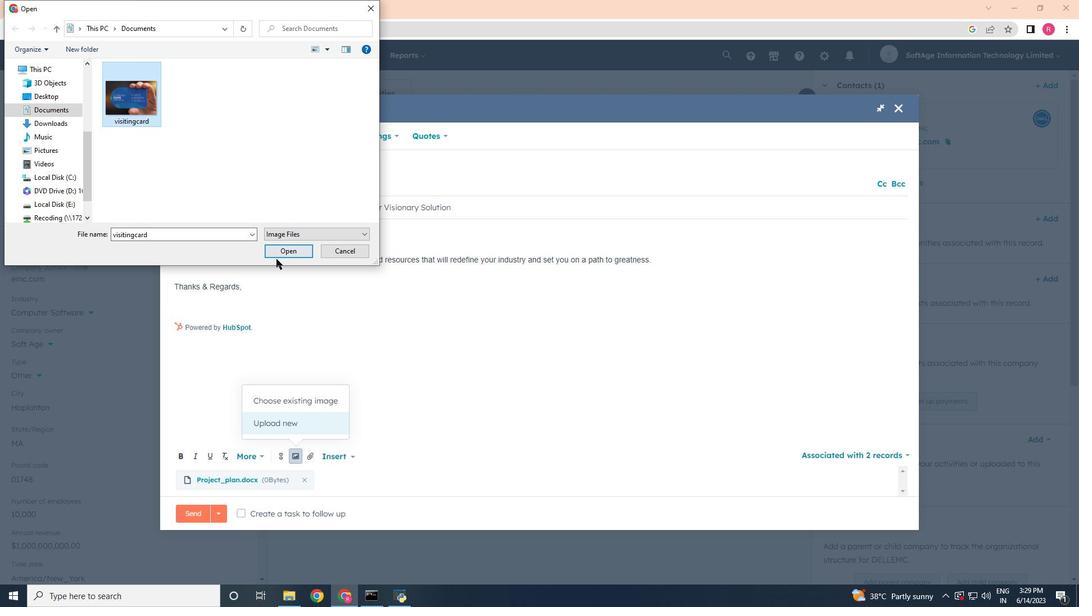 
Action: Mouse moved to (198, 268)
Screenshot: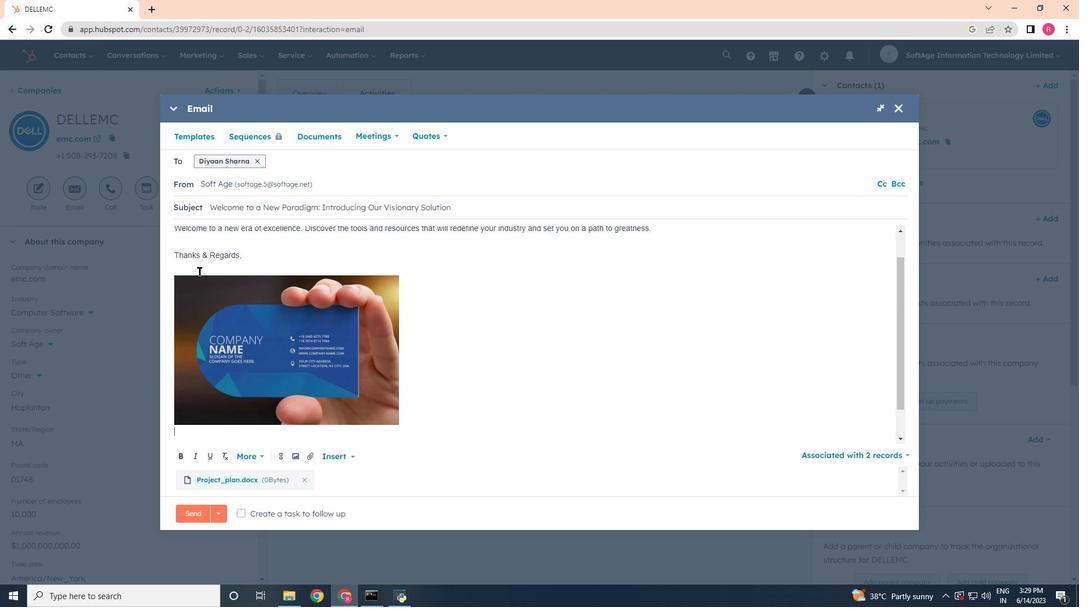 
Action: Mouse pressed left at (198, 268)
Screenshot: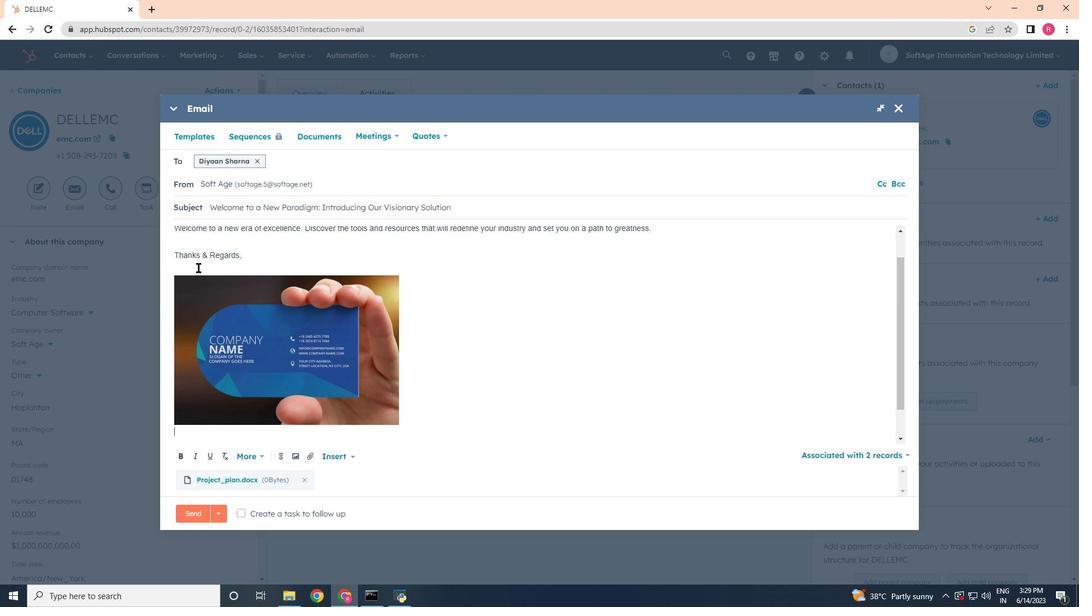 
Action: Mouse moved to (285, 455)
Screenshot: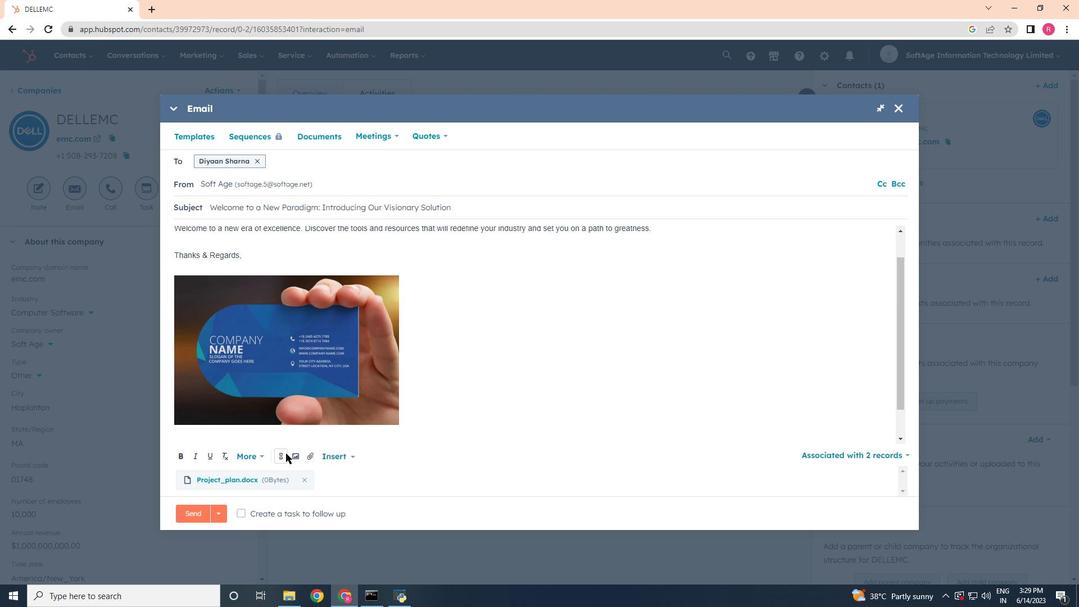 
Action: Mouse pressed left at (285, 455)
Screenshot: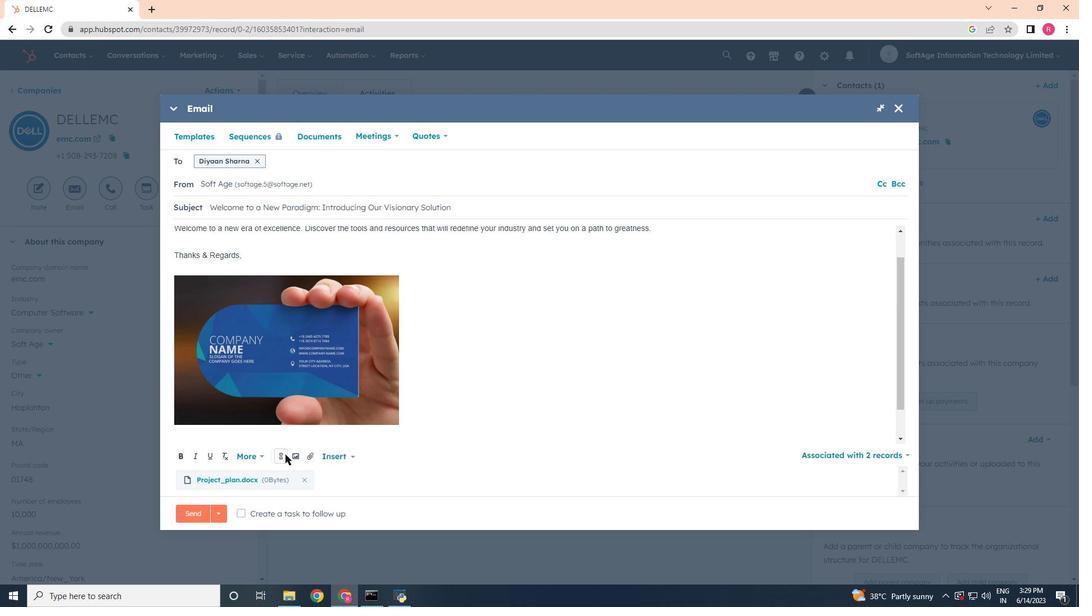 
Action: Mouse moved to (309, 331)
Screenshot: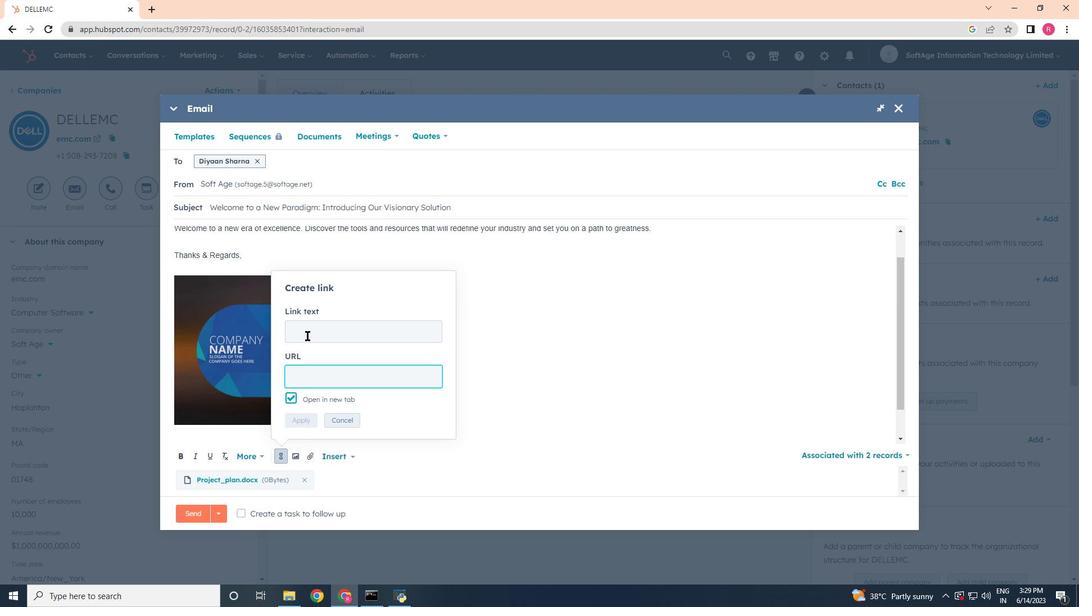 
Action: Mouse pressed left at (309, 331)
Screenshot: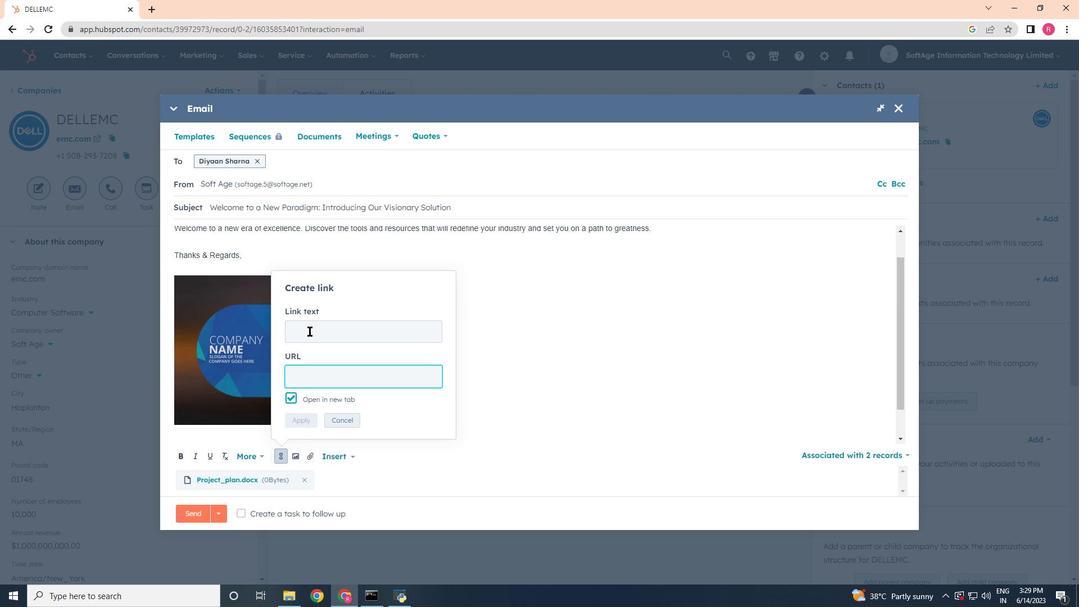 
Action: Mouse moved to (306, 328)
Screenshot: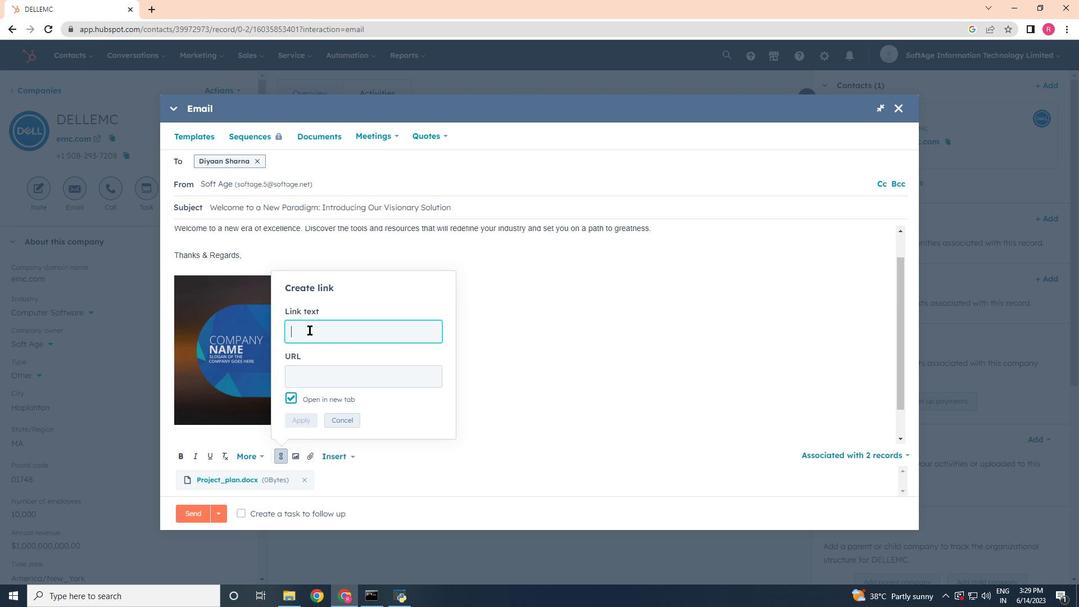 
Action: Key pressed snapchat
Screenshot: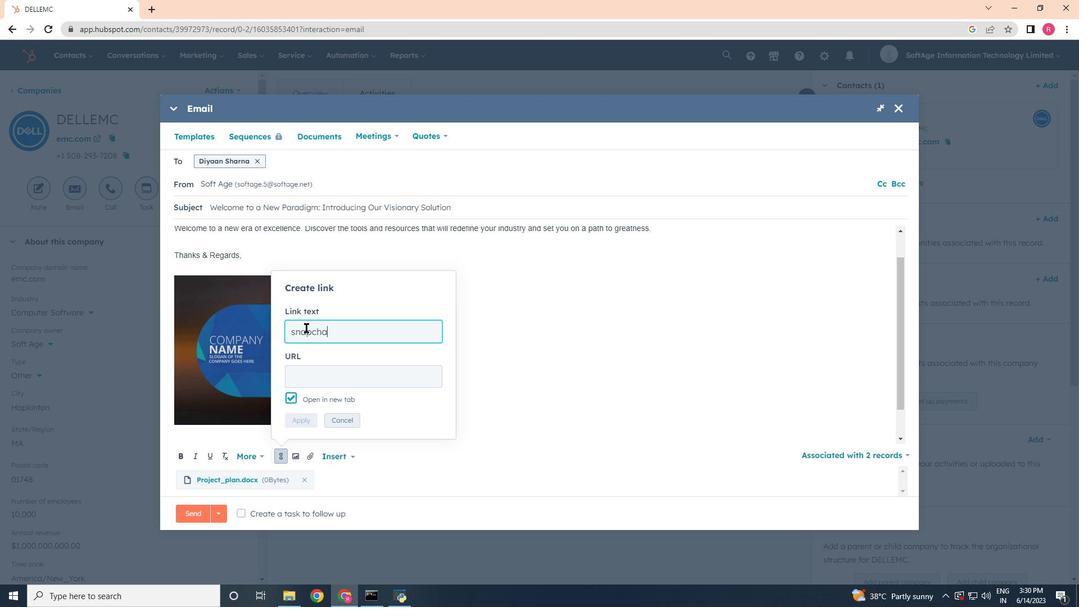 
Action: Mouse moved to (340, 376)
Screenshot: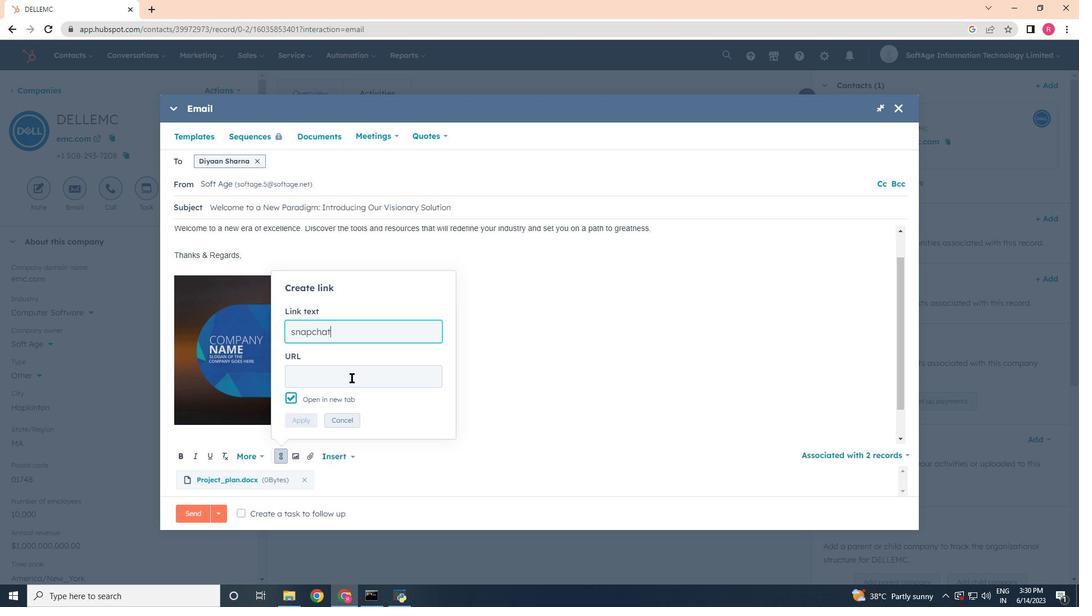 
Action: Mouse pressed left at (340, 376)
Screenshot: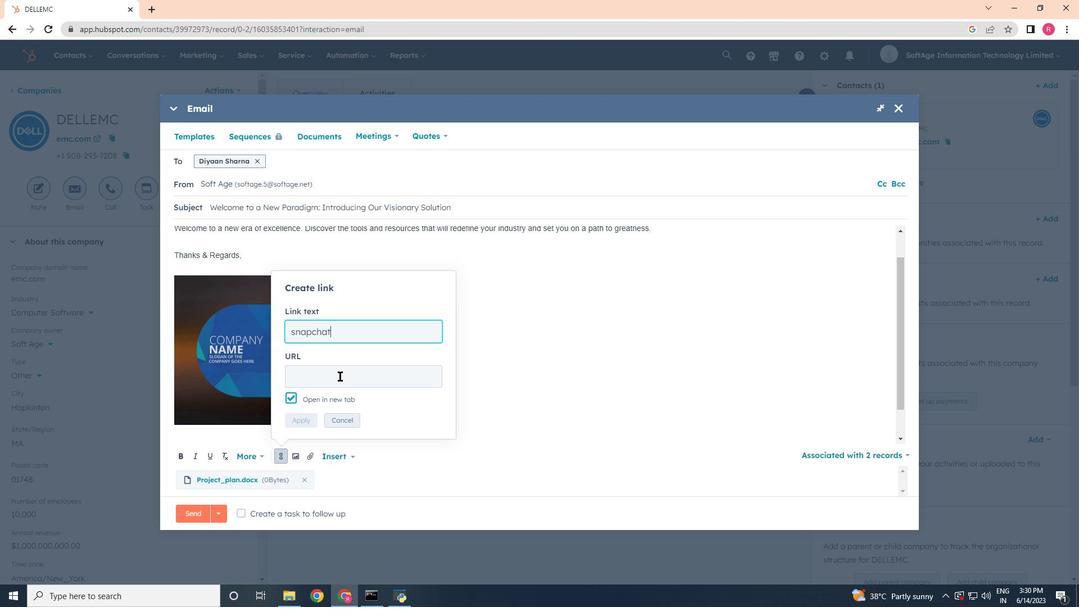 
Action: Mouse moved to (336, 375)
Screenshot: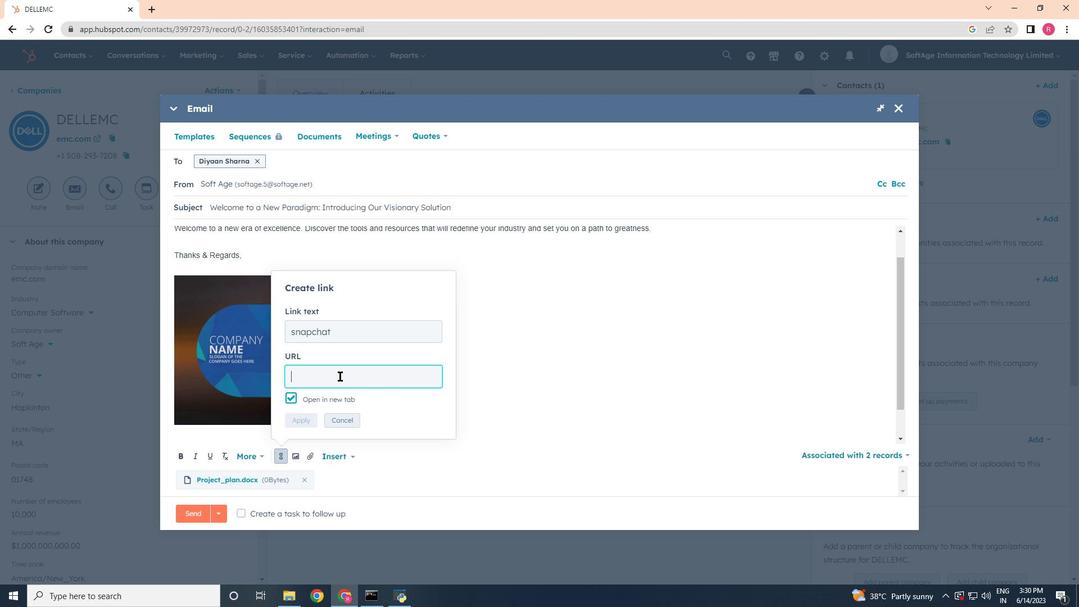 
Action: Key pressed www.snapchat.com
Screenshot: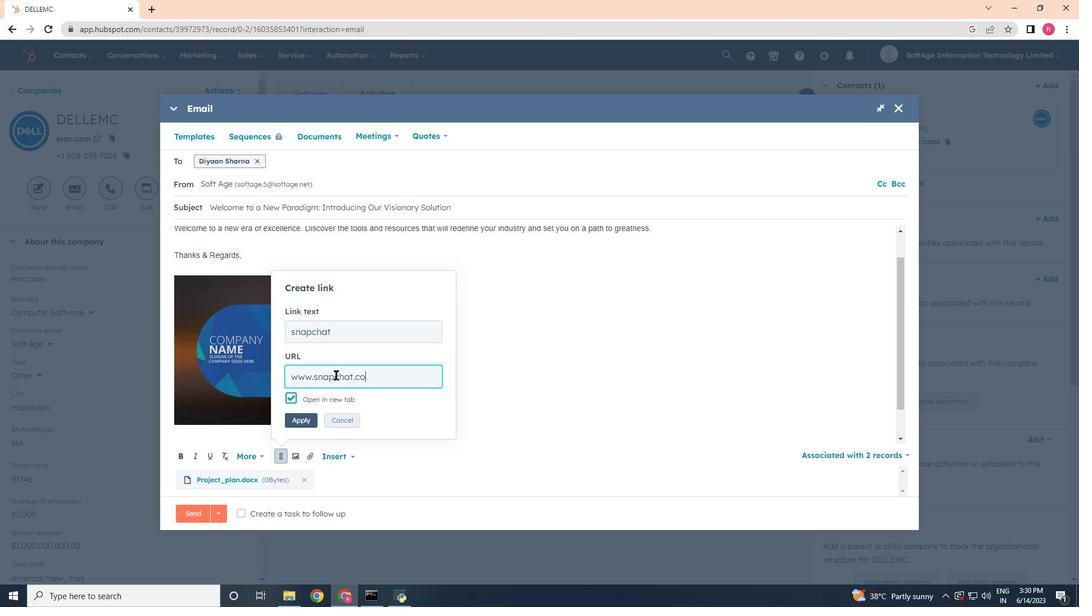 
Action: Mouse moved to (296, 421)
Screenshot: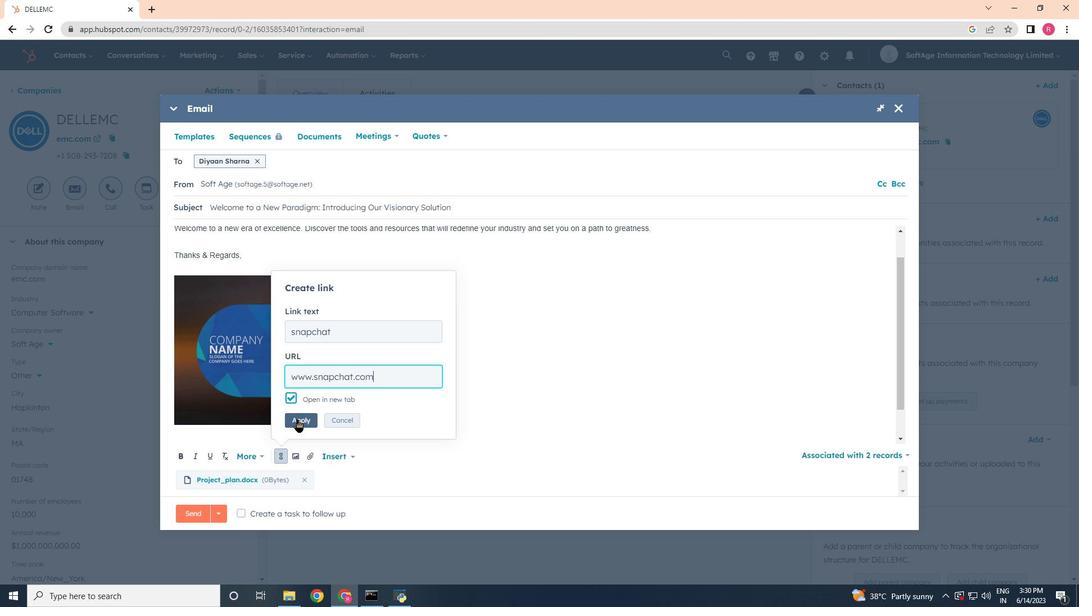 
Action: Mouse pressed left at (296, 421)
Screenshot: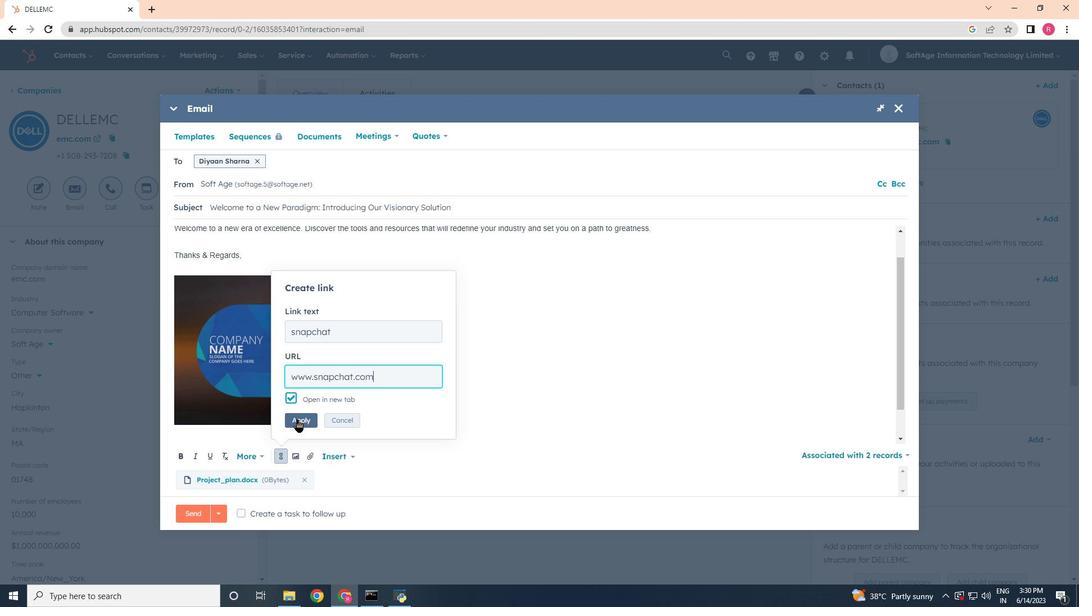
Action: Mouse moved to (241, 509)
Screenshot: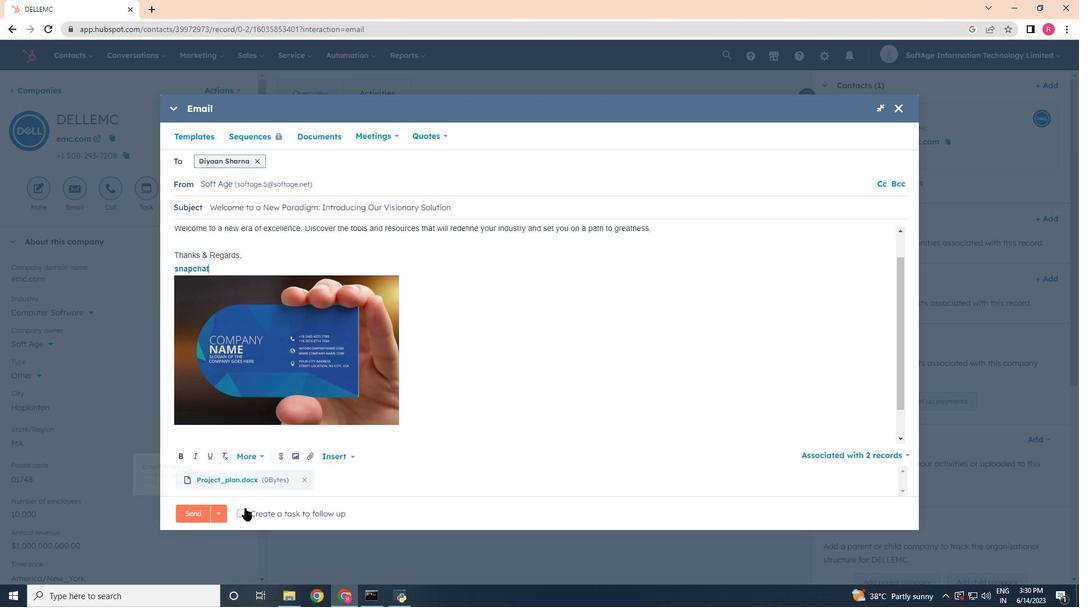 
Action: Mouse pressed left at (241, 509)
Screenshot: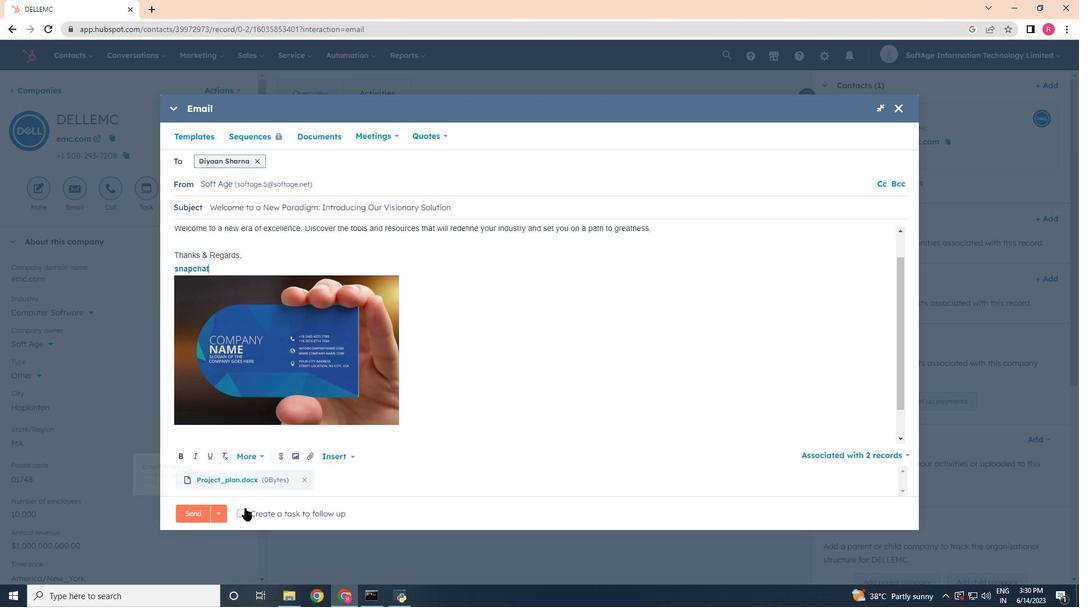 
Action: Mouse moved to (464, 510)
Screenshot: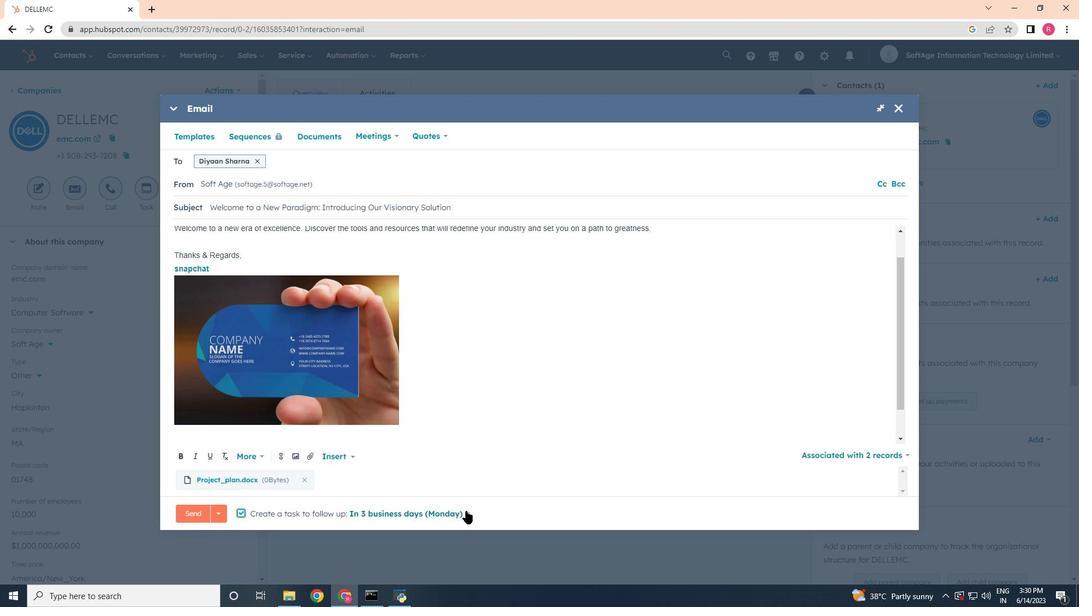 
Action: Mouse pressed left at (464, 510)
Screenshot: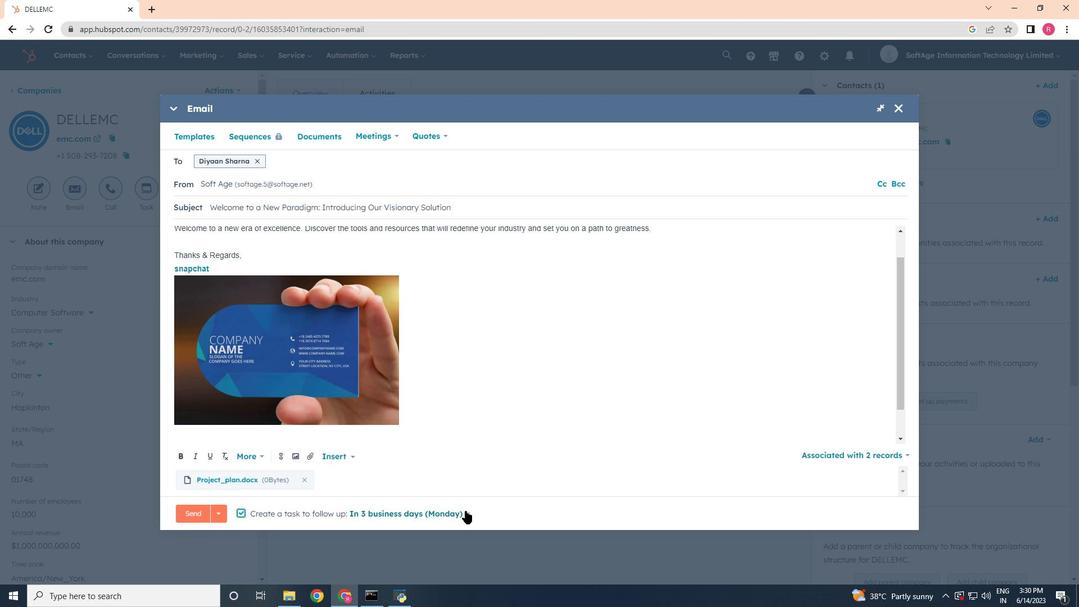 
Action: Mouse moved to (386, 406)
Screenshot: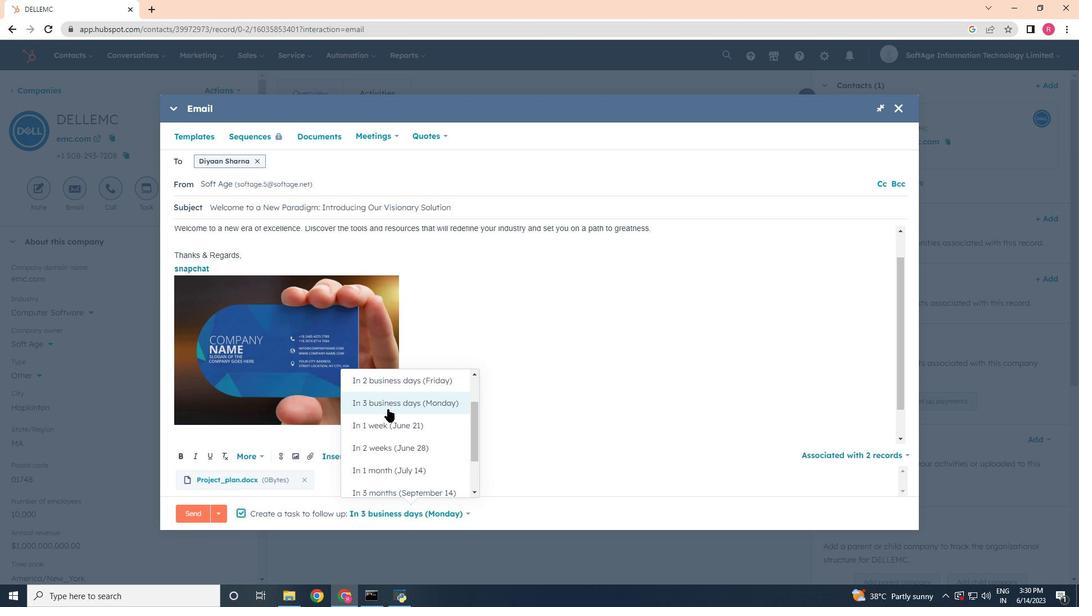 
Action: Mouse pressed left at (386, 406)
Screenshot: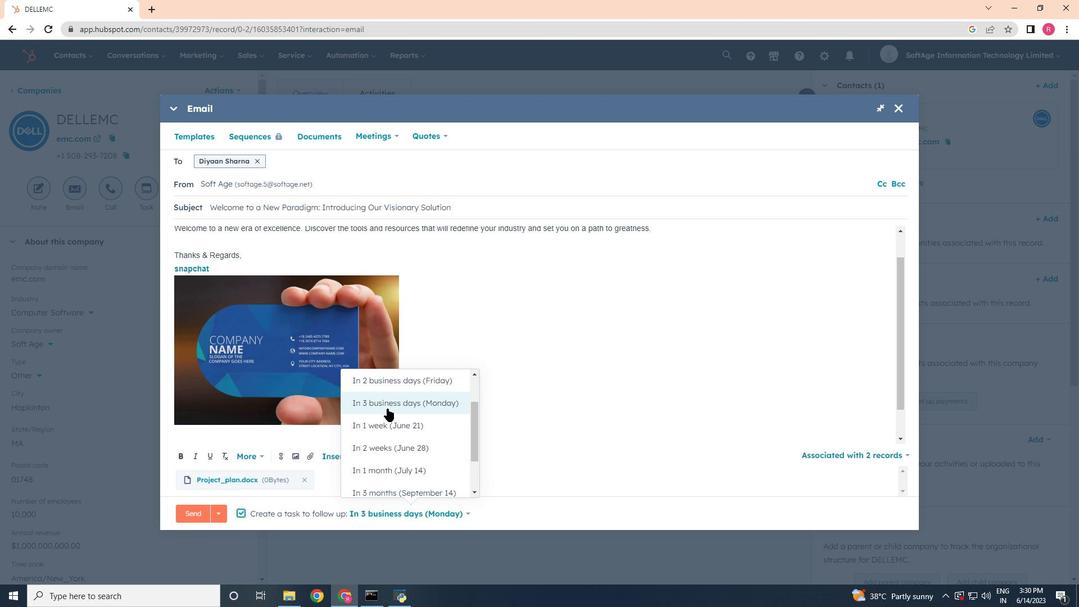 
Action: Mouse moved to (201, 519)
Screenshot: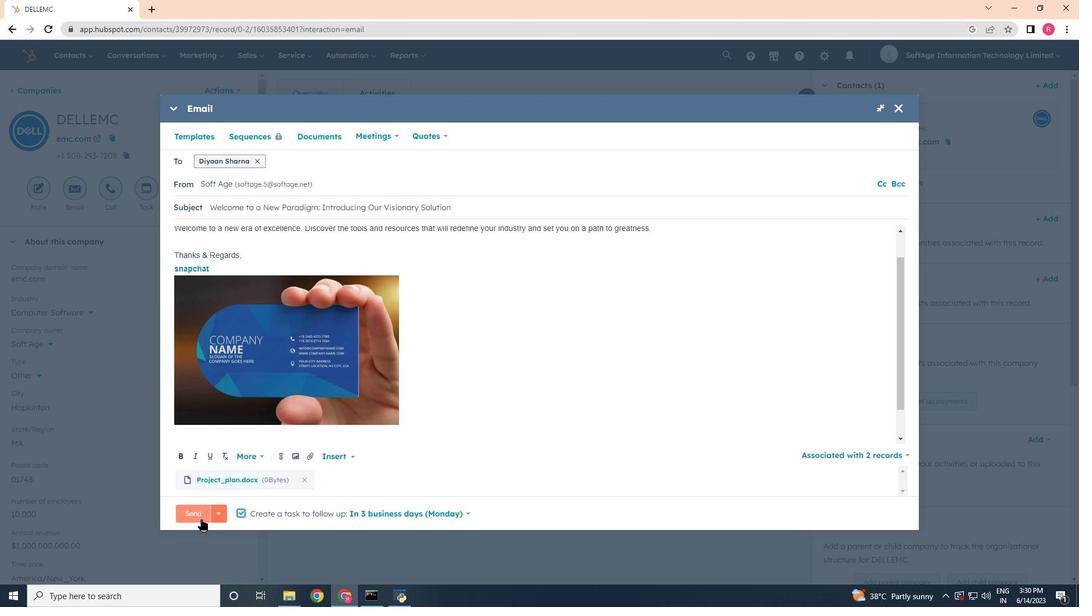
Action: Mouse pressed left at (201, 519)
Screenshot: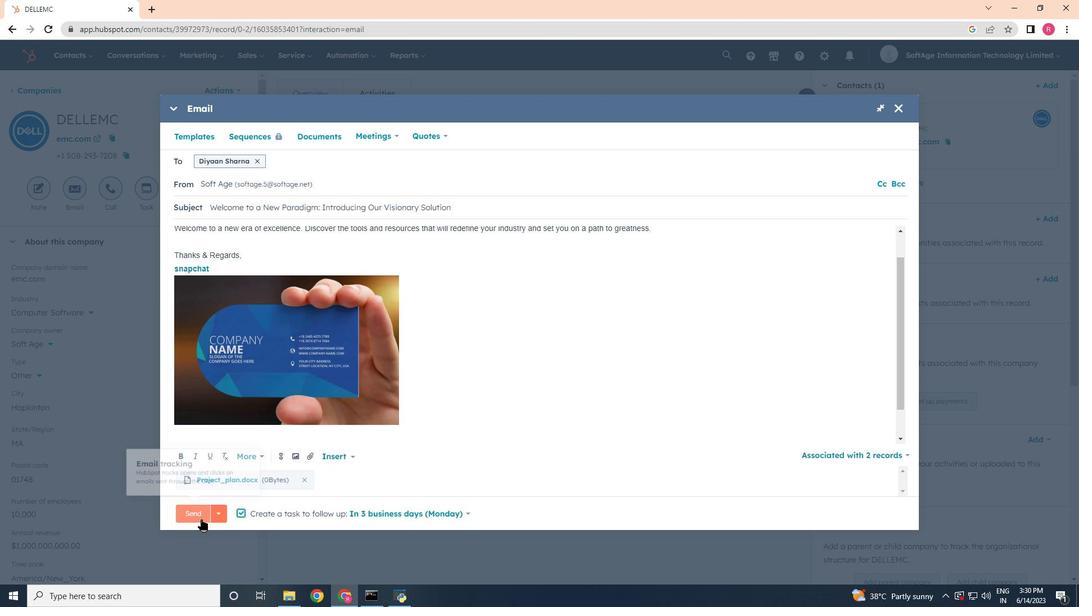 
Action: Mouse moved to (206, 514)
Screenshot: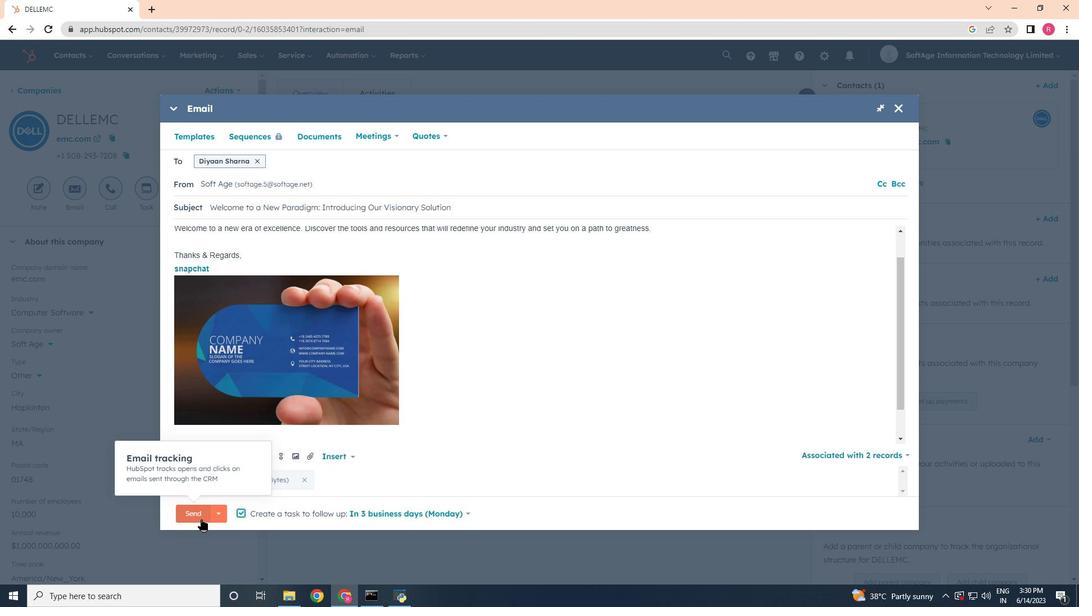 
